 Task: In the Company huawei.com, Create email and send with subject: 'We're Thrilled to Welcome You ', and with mail content 'Greetings,_x000D_
We're thrilled to introduce you to an exciting opportunity that will transform your industry. Get ready for a journey of innovation and success!_x000D_
Warm Regards', attach the document: Project_plan.docx and insert image: visitingcard.jpg. Below Warm Regards, write Linkedin and insert the URL: 'in.linkedin.com'. Mark checkbox to create task to follow up : In 3 business days .  Enter or choose an email address of recipient's from company's contact and send.. Logged in from softage.1@softage.net
Action: Mouse moved to (109, 64)
Screenshot: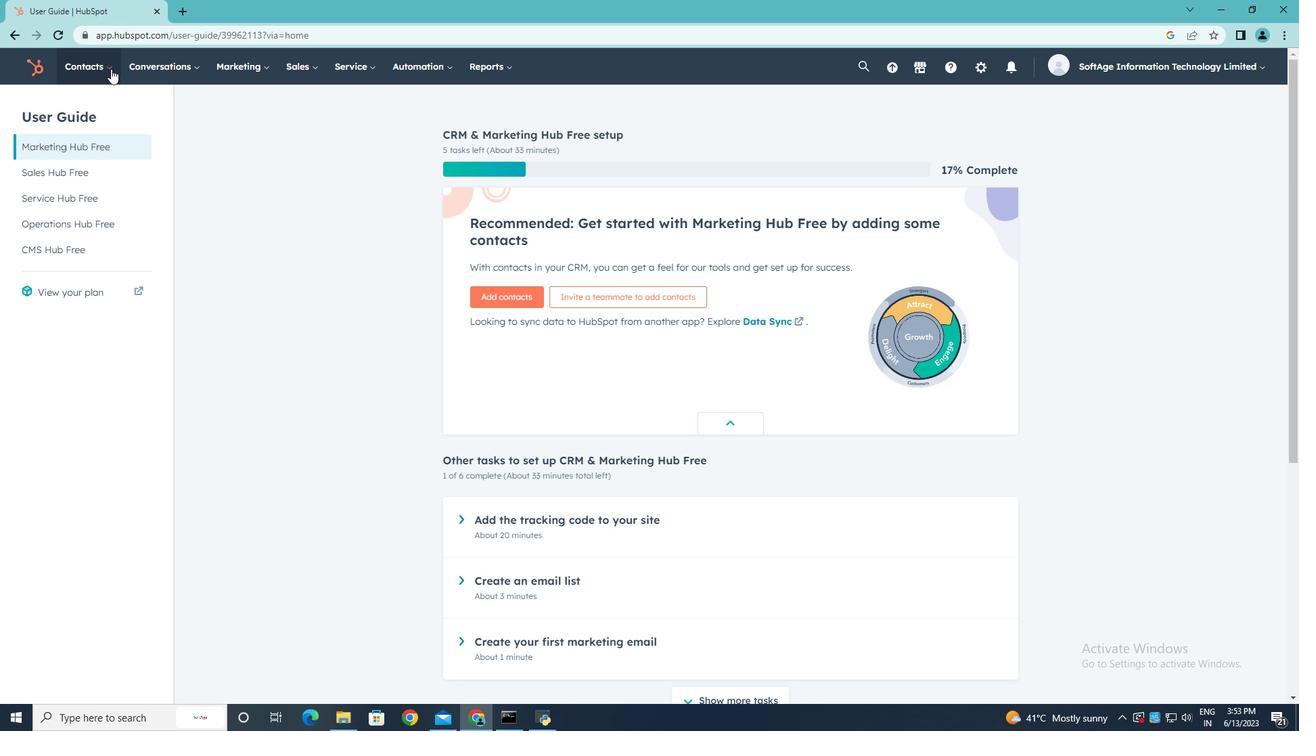 
Action: Mouse pressed left at (109, 64)
Screenshot: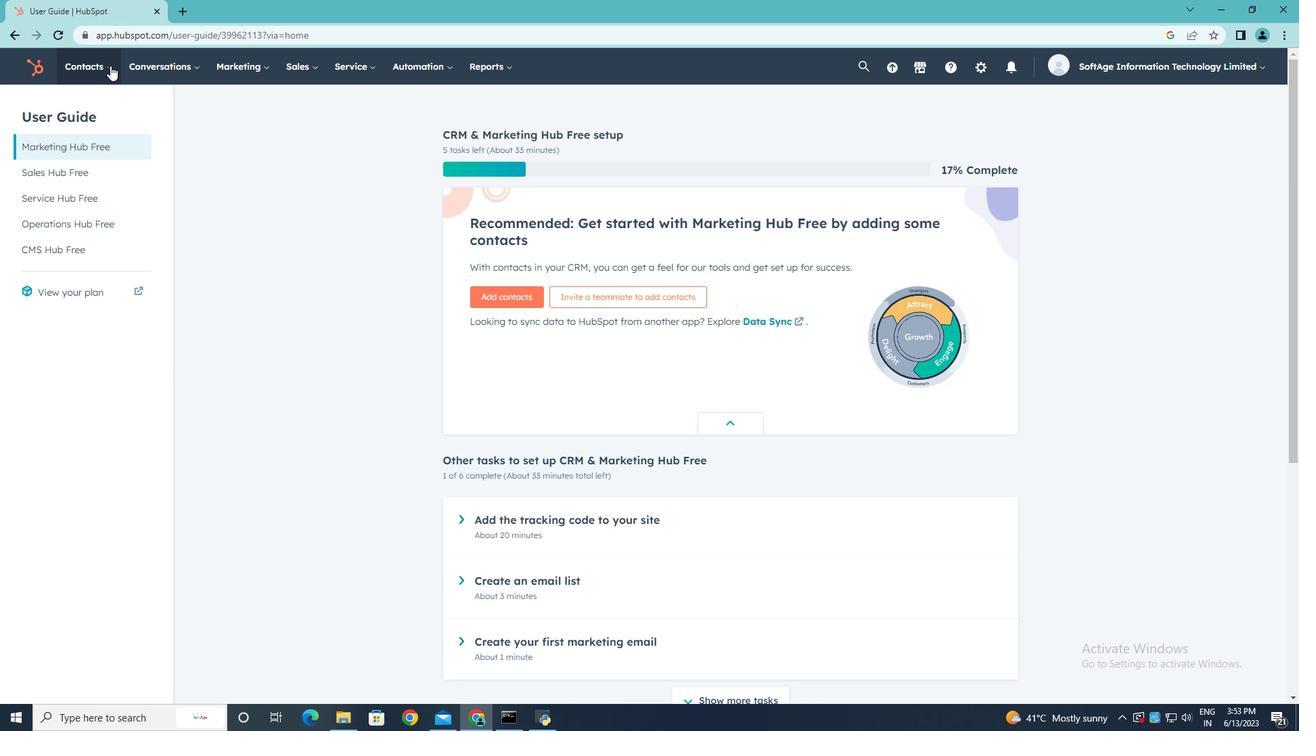 
Action: Mouse moved to (103, 129)
Screenshot: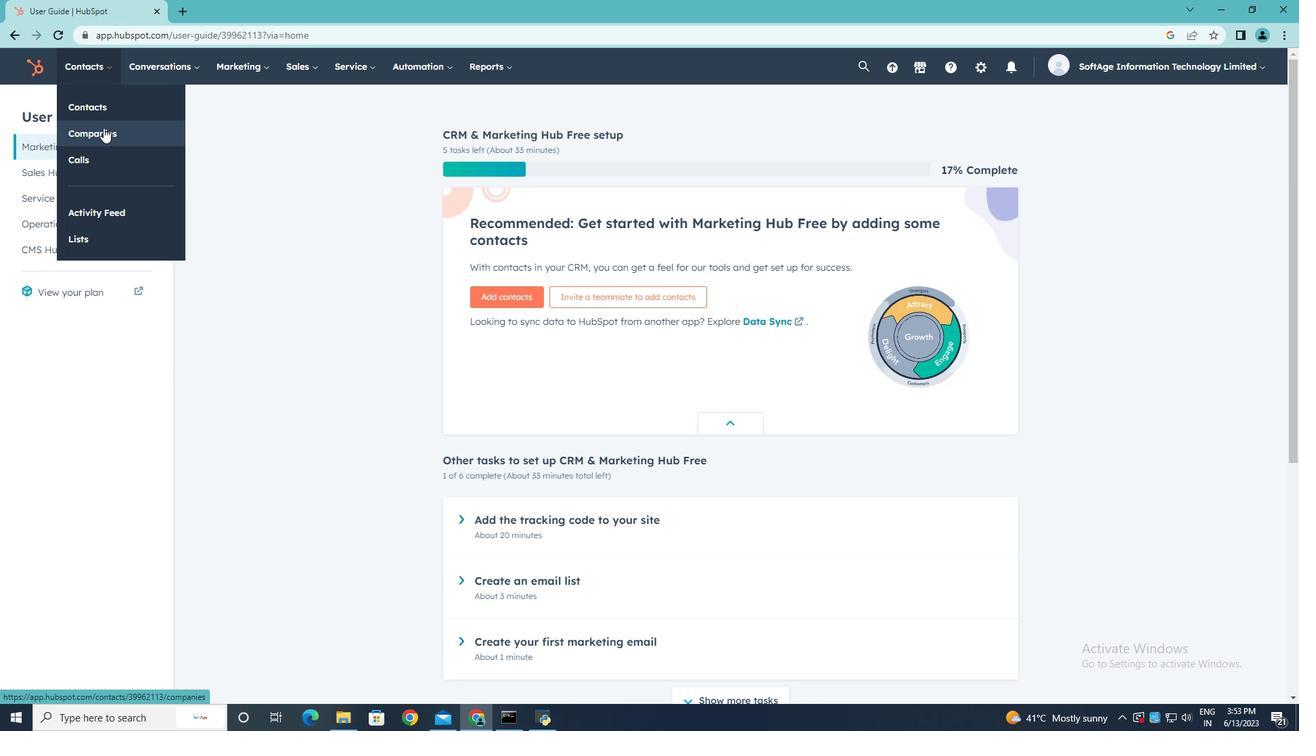 
Action: Mouse pressed left at (103, 129)
Screenshot: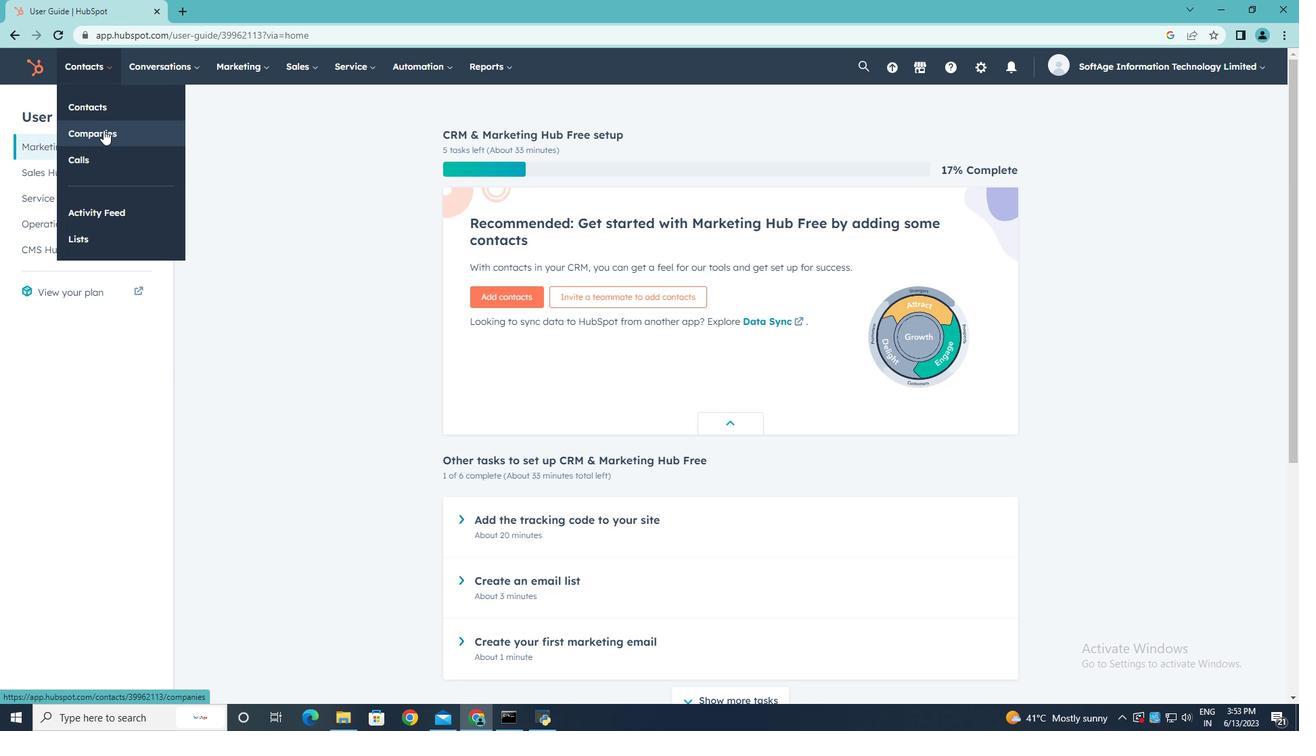 
Action: Mouse moved to (105, 217)
Screenshot: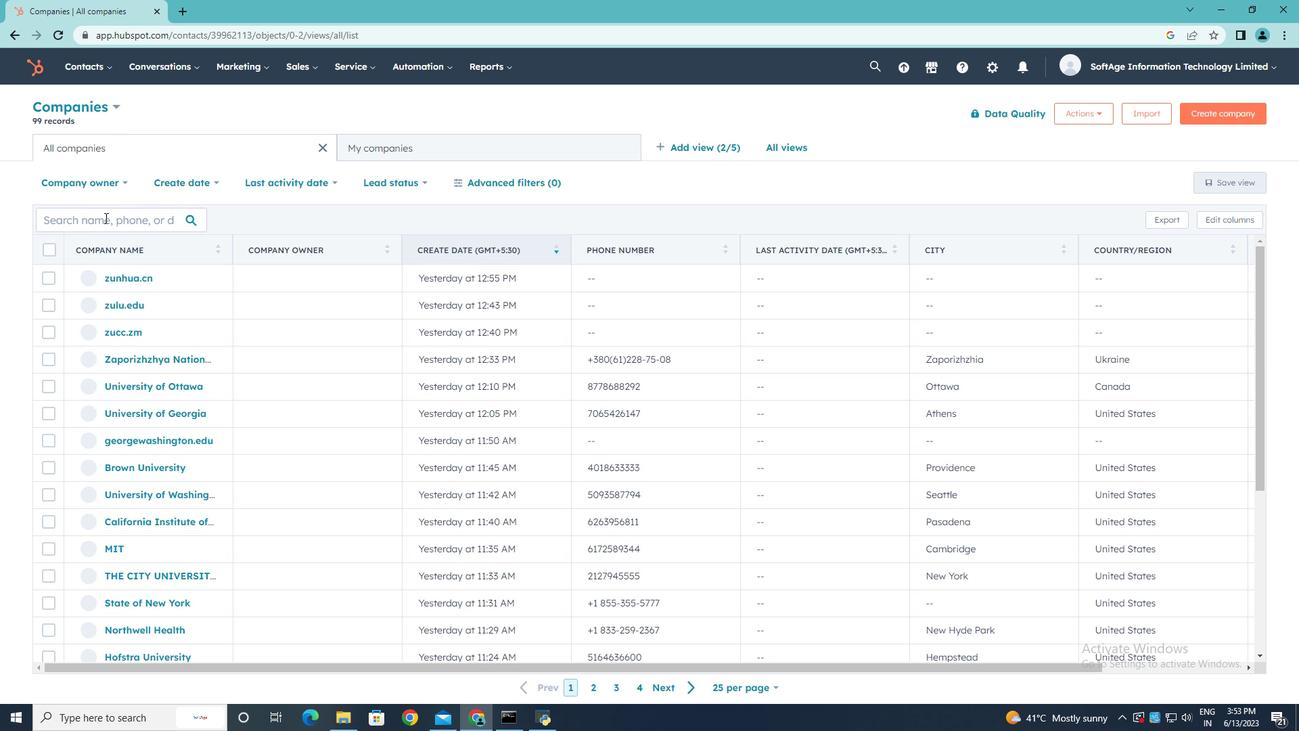 
Action: Mouse pressed left at (105, 217)
Screenshot: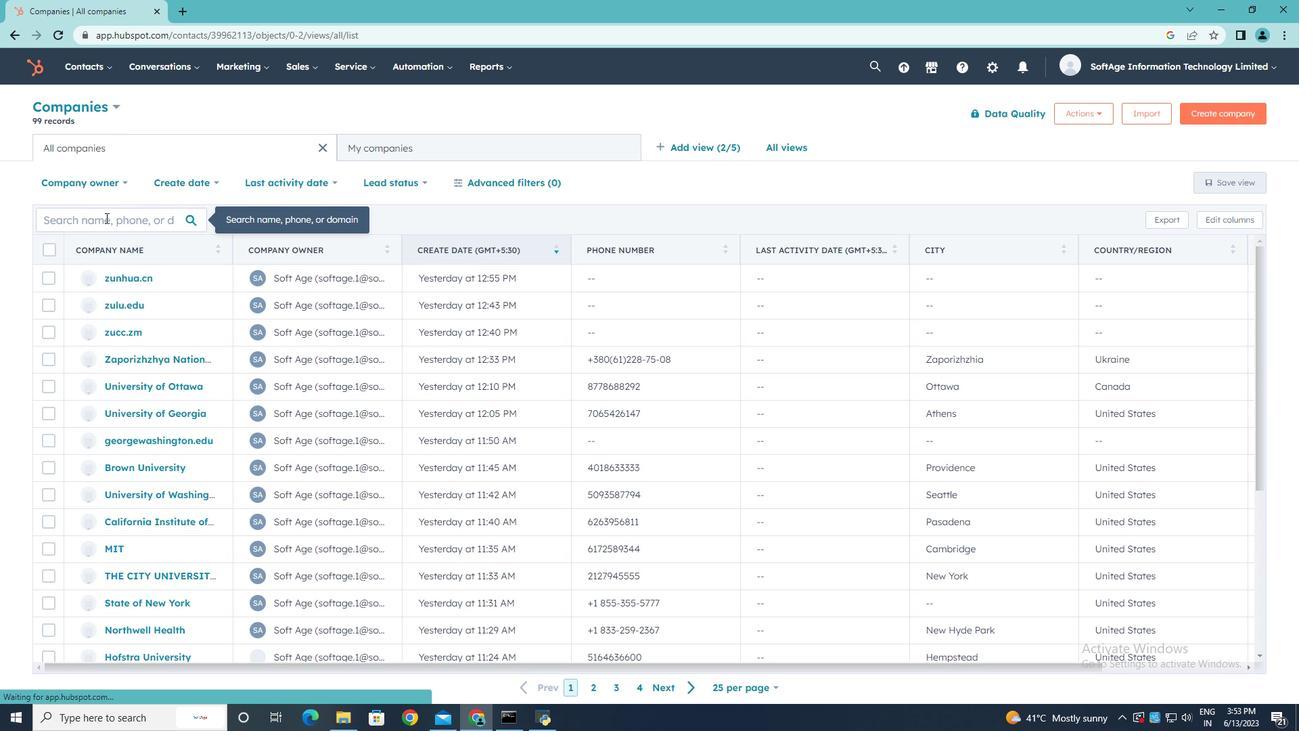 
Action: Key pressed huawei.com
Screenshot: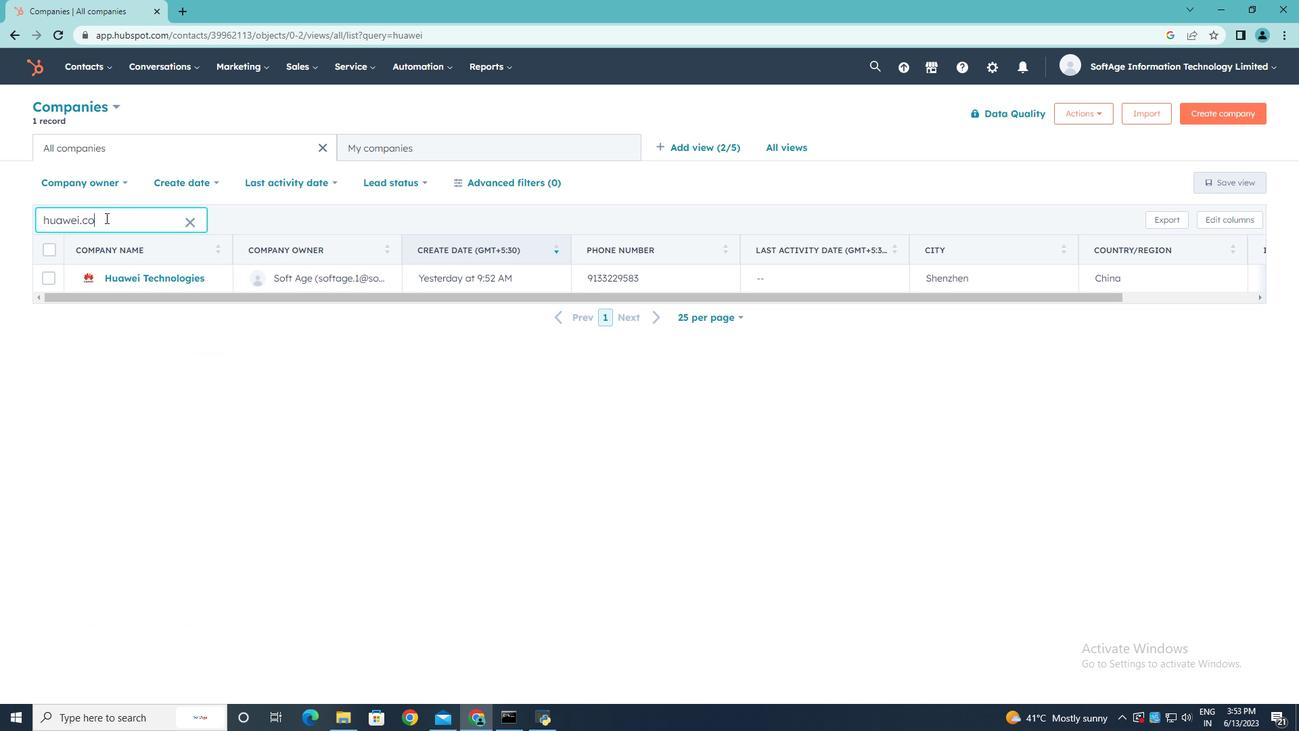 
Action: Mouse moved to (141, 276)
Screenshot: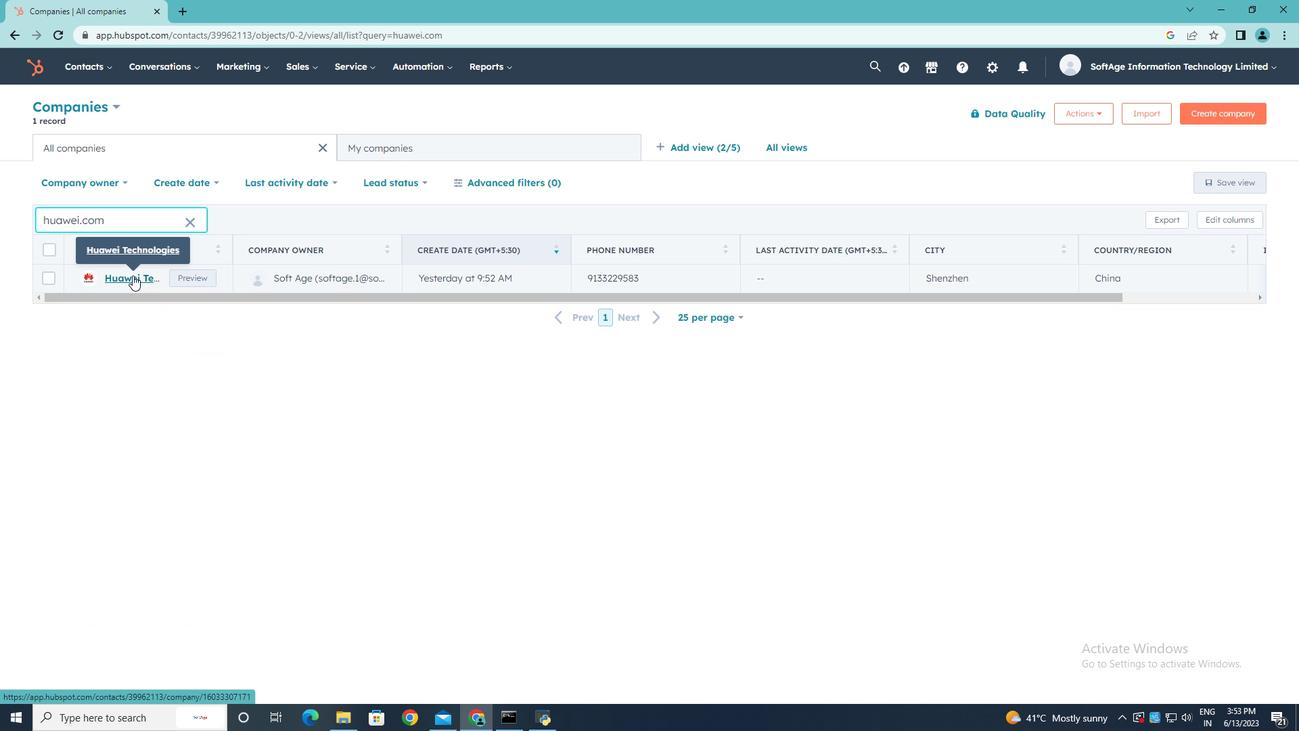 
Action: Mouse pressed left at (141, 276)
Screenshot: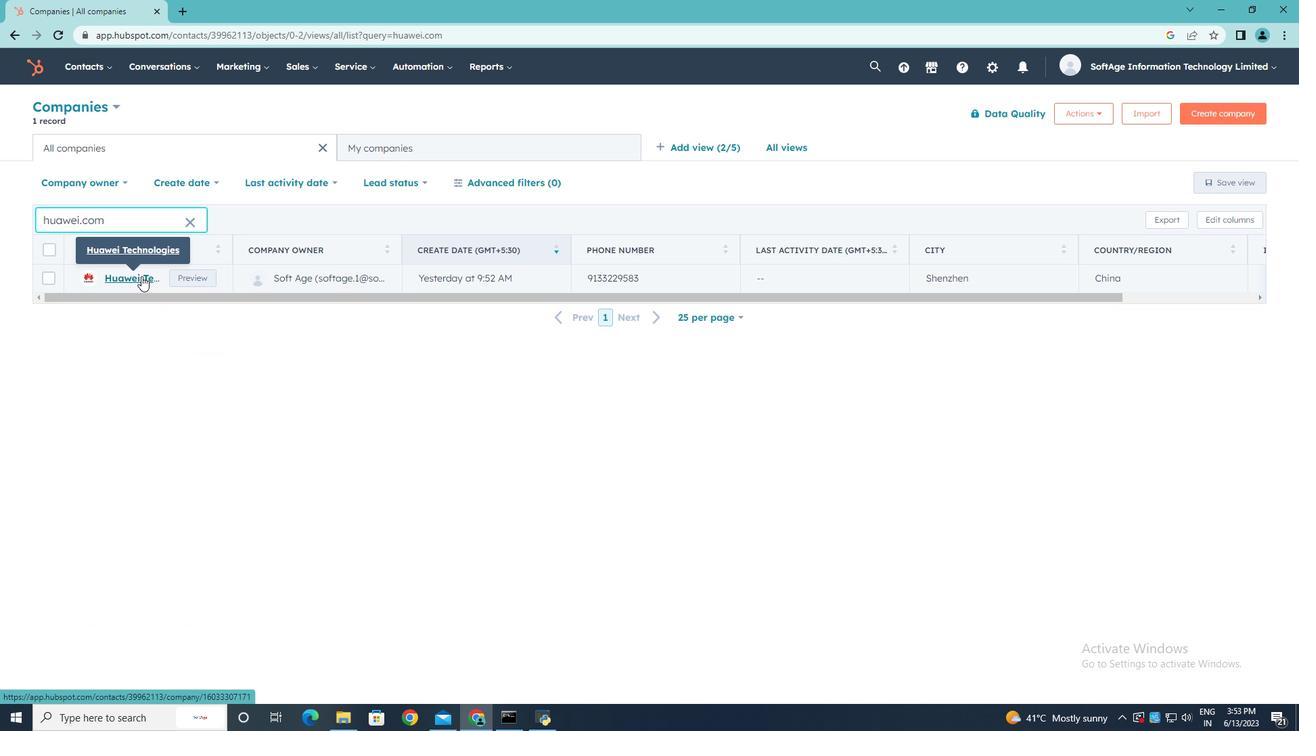 
Action: Mouse moved to (94, 226)
Screenshot: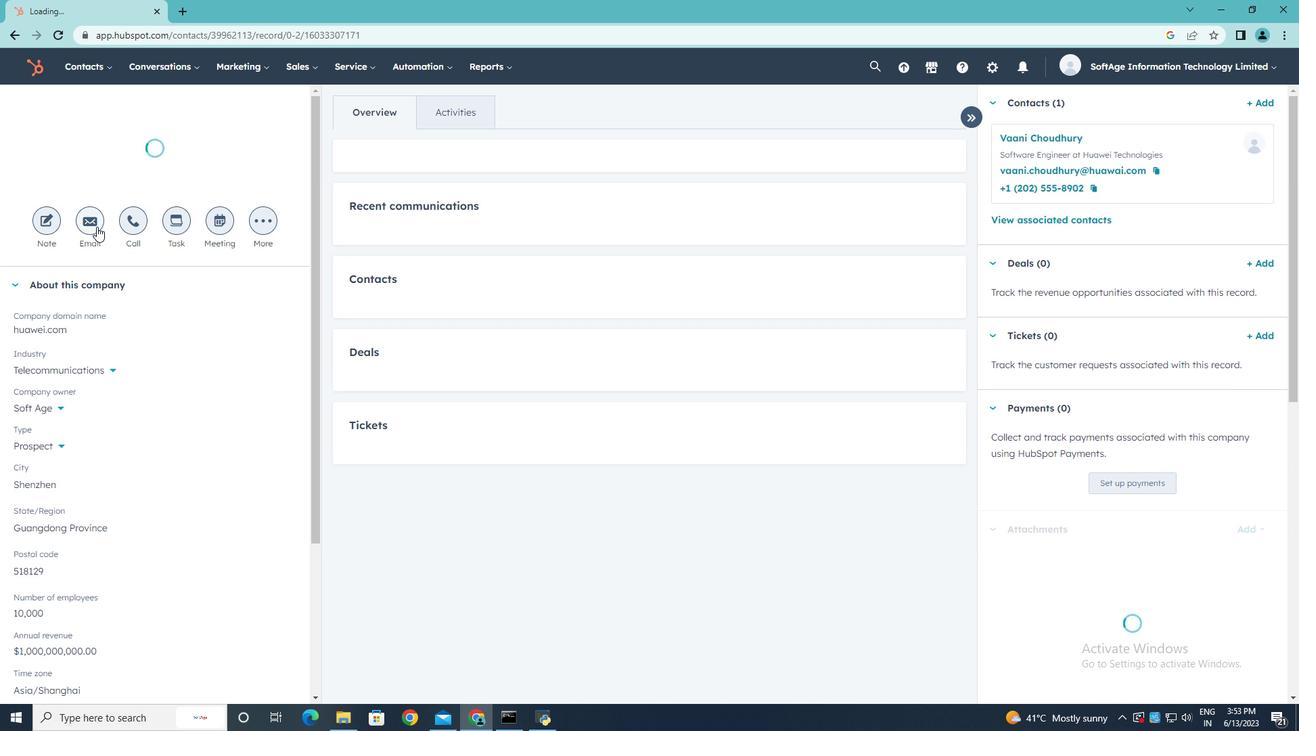 
Action: Mouse pressed left at (94, 226)
Screenshot: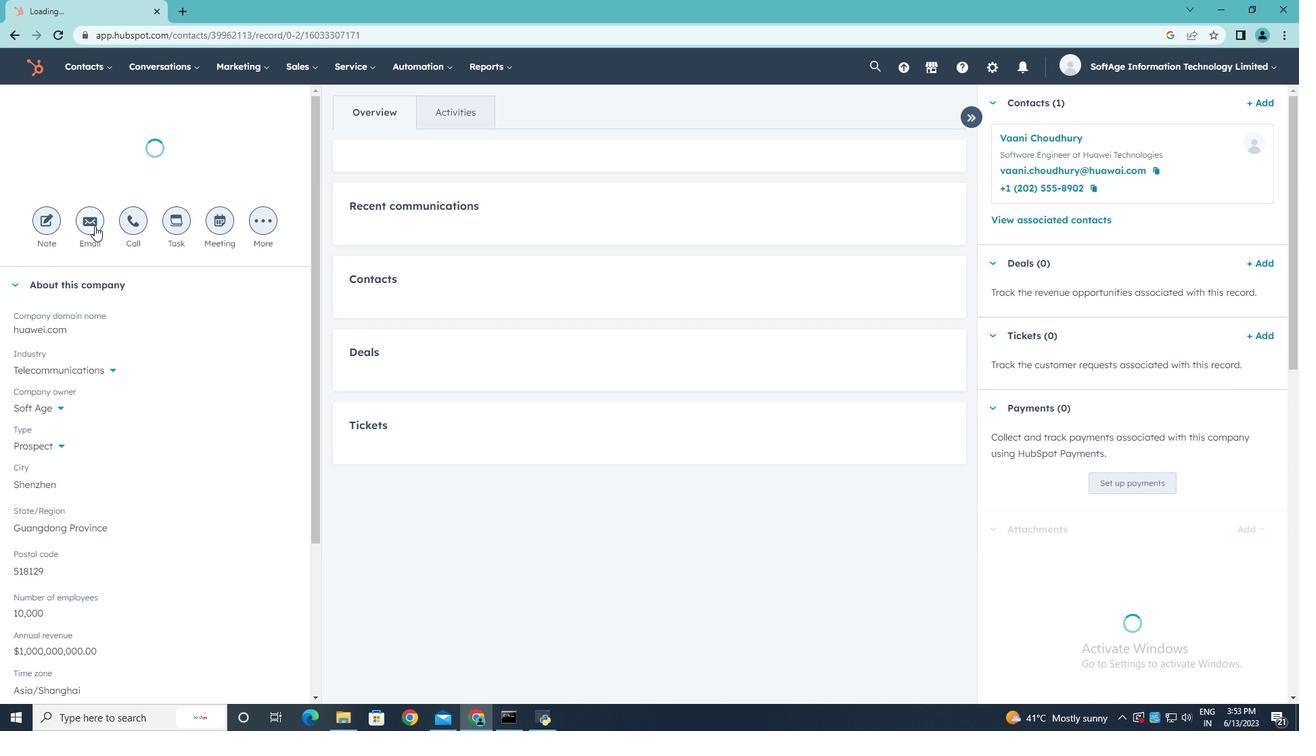 
Action: Mouse moved to (821, 460)
Screenshot: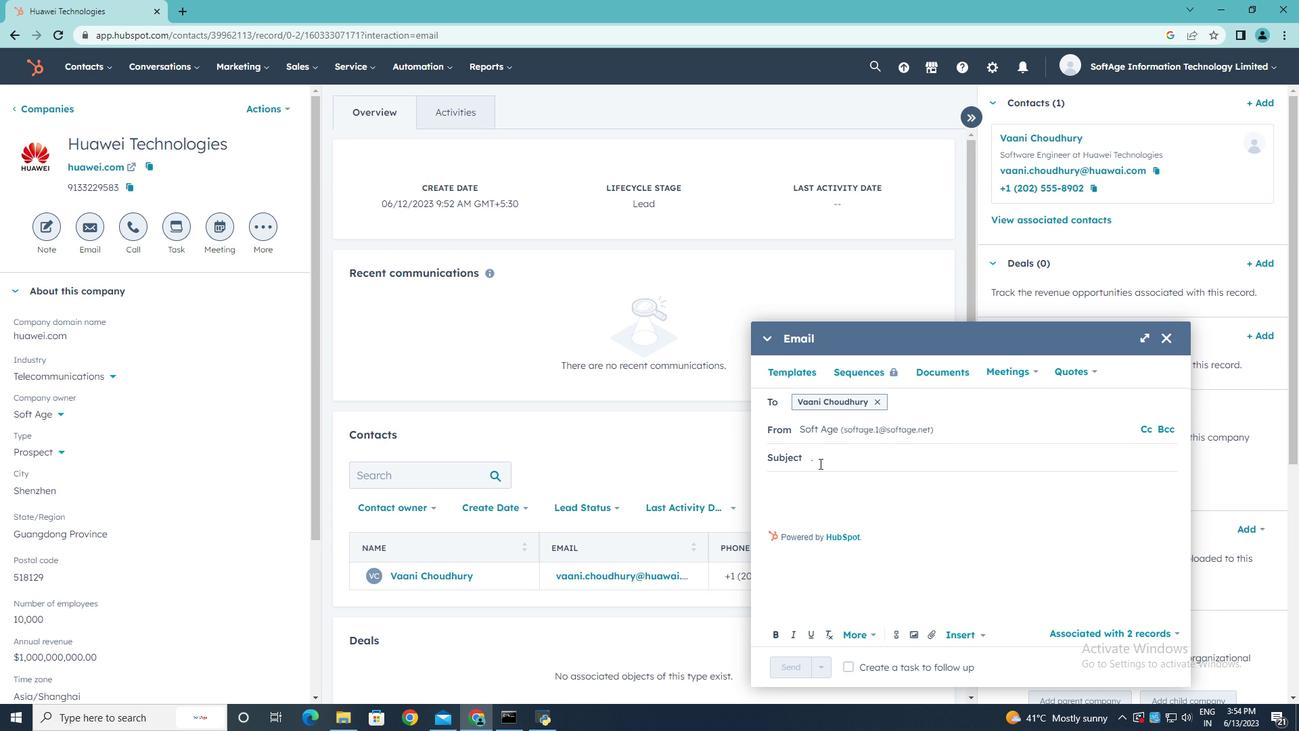 
Action: Mouse pressed left at (821, 460)
Screenshot: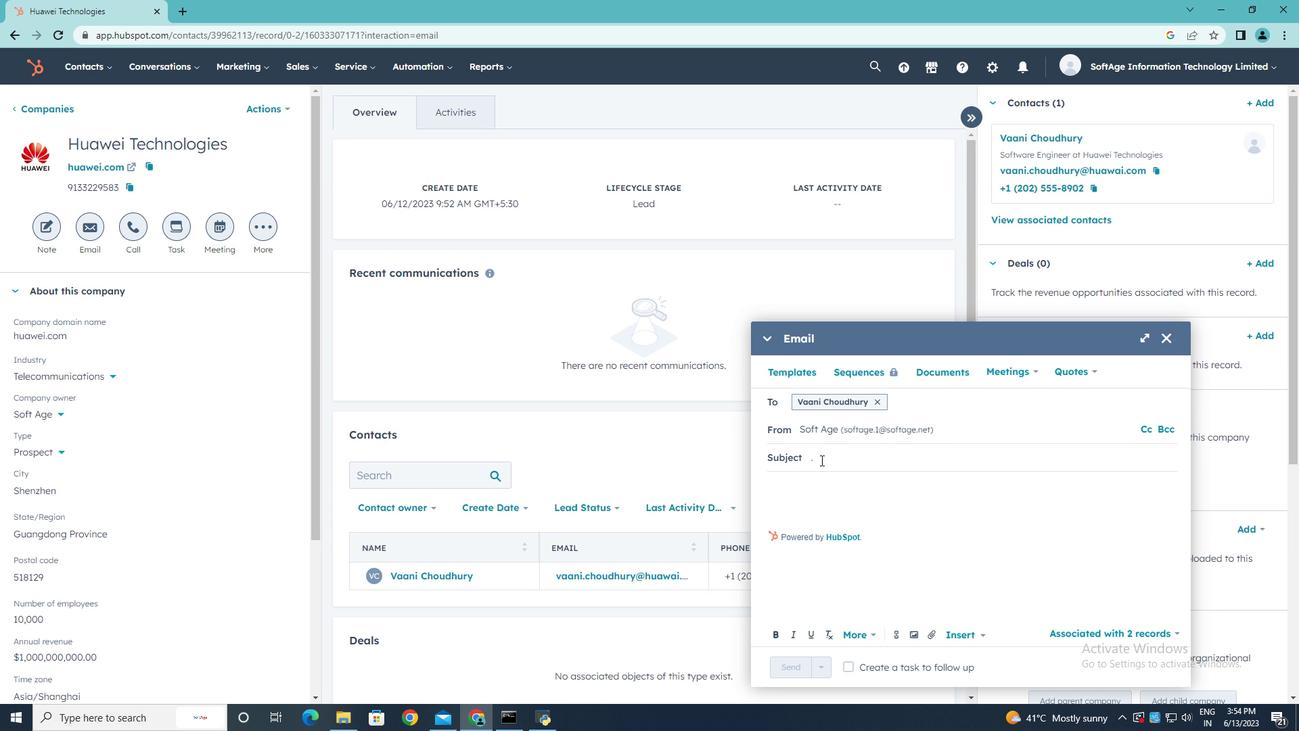 
Action: Mouse moved to (821, 460)
Screenshot: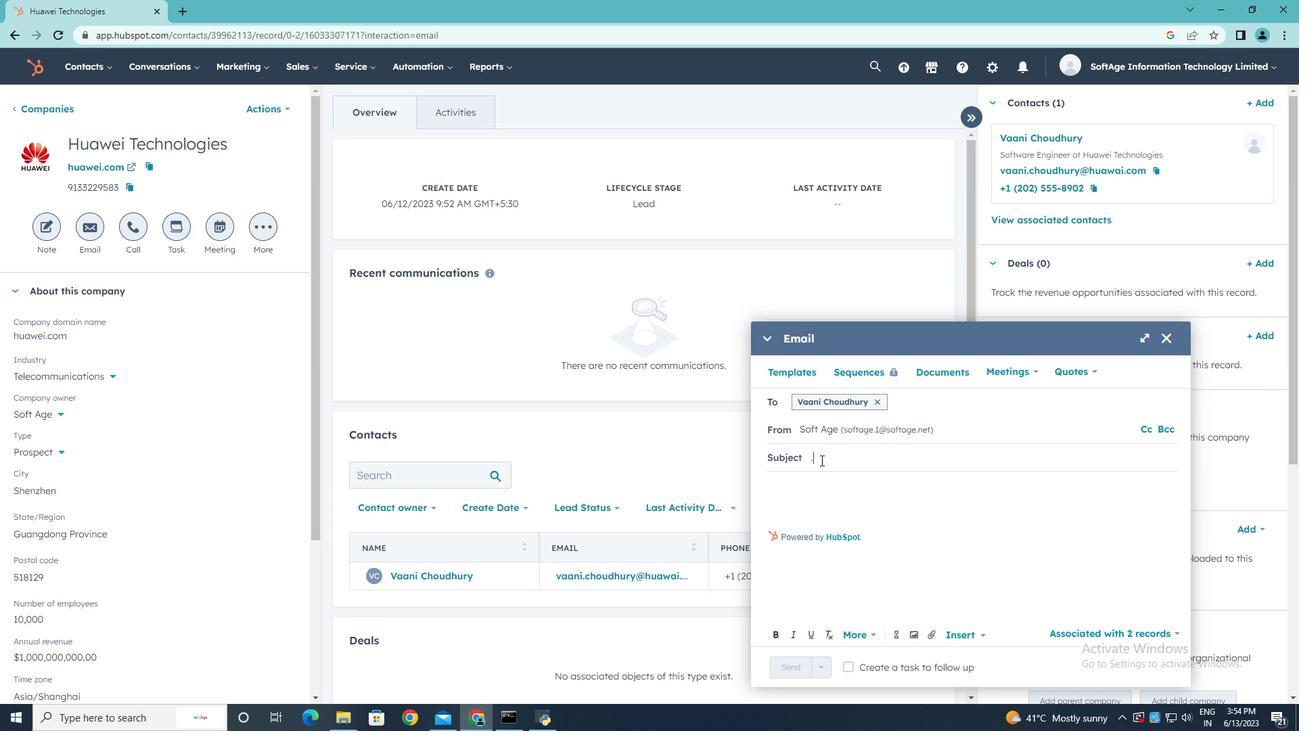 
Action: Key pressed <Key.backspace><Key.shift>We're<Key.space><Key.space><Key.backspace><Key.shift><Key.shift><Key.shift>Thrilled<Key.space>to<Key.space><Key.shift>Welcome<Key.space><Key.shift>You
Screenshot: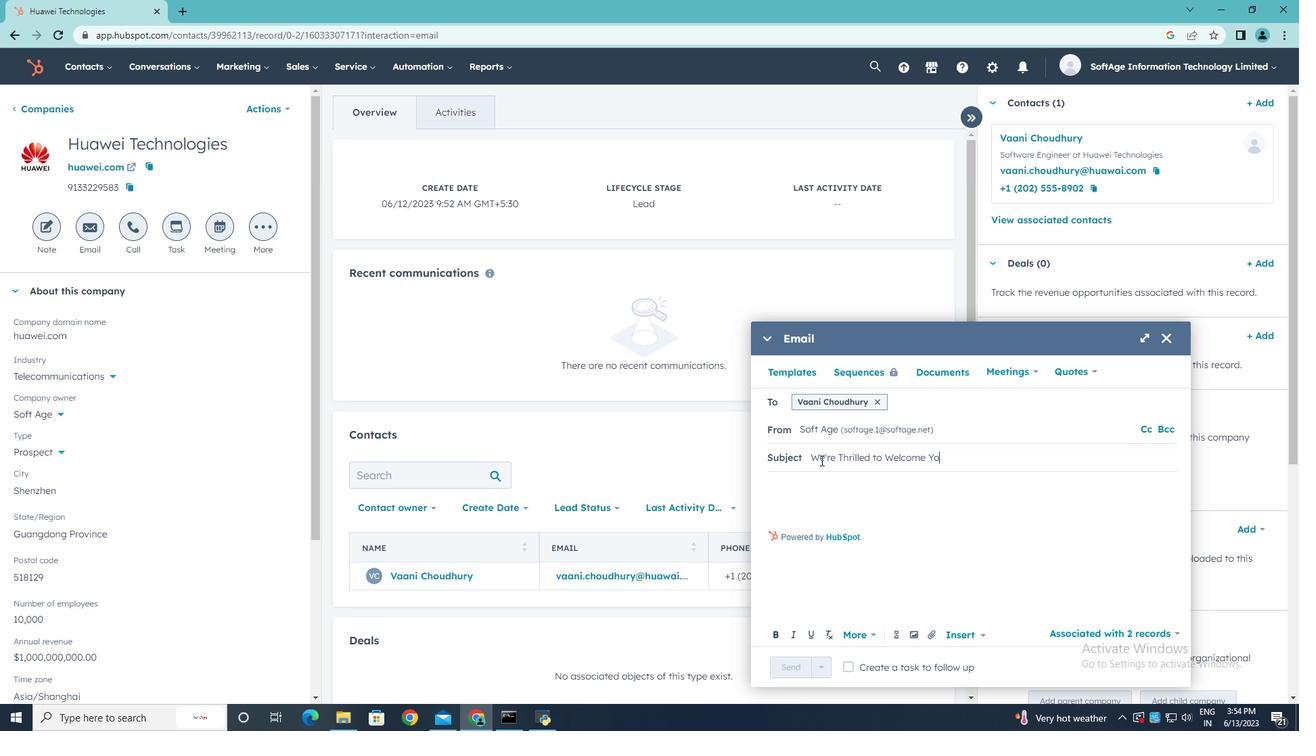 
Action: Mouse moved to (774, 477)
Screenshot: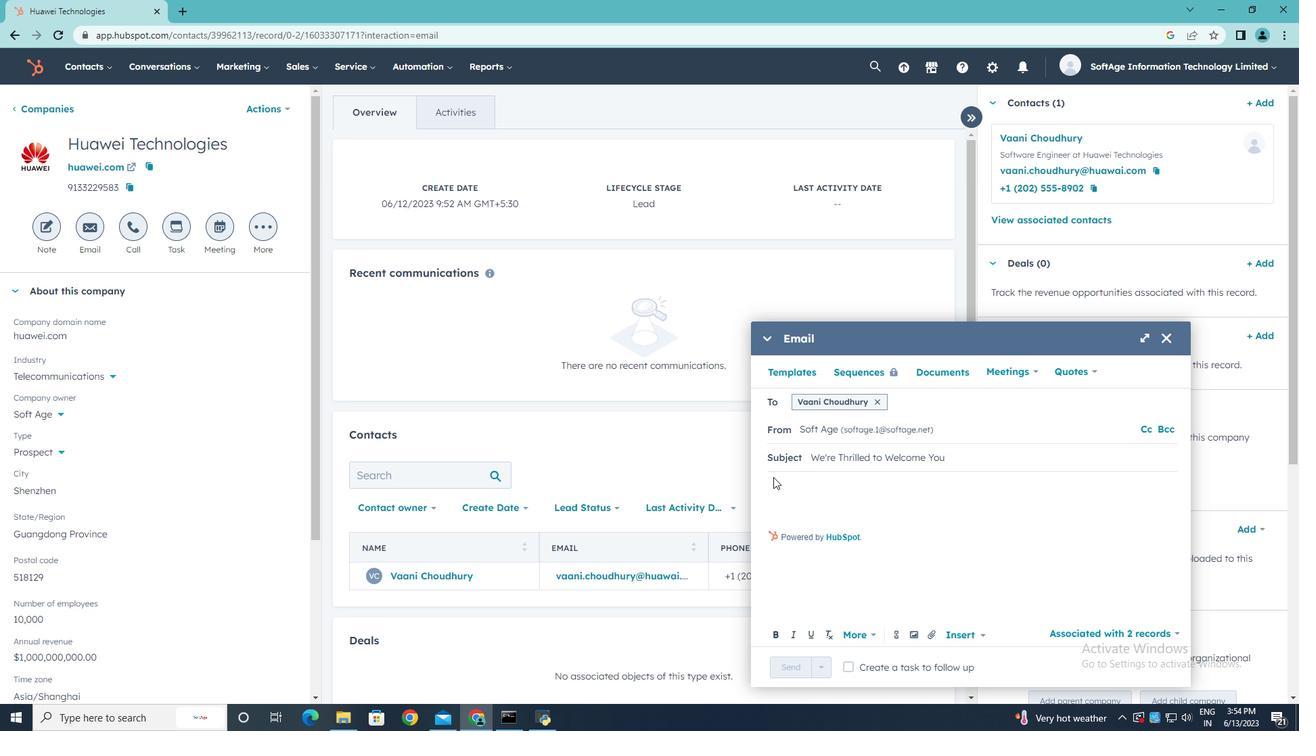 
Action: Mouse pressed left at (774, 477)
Screenshot: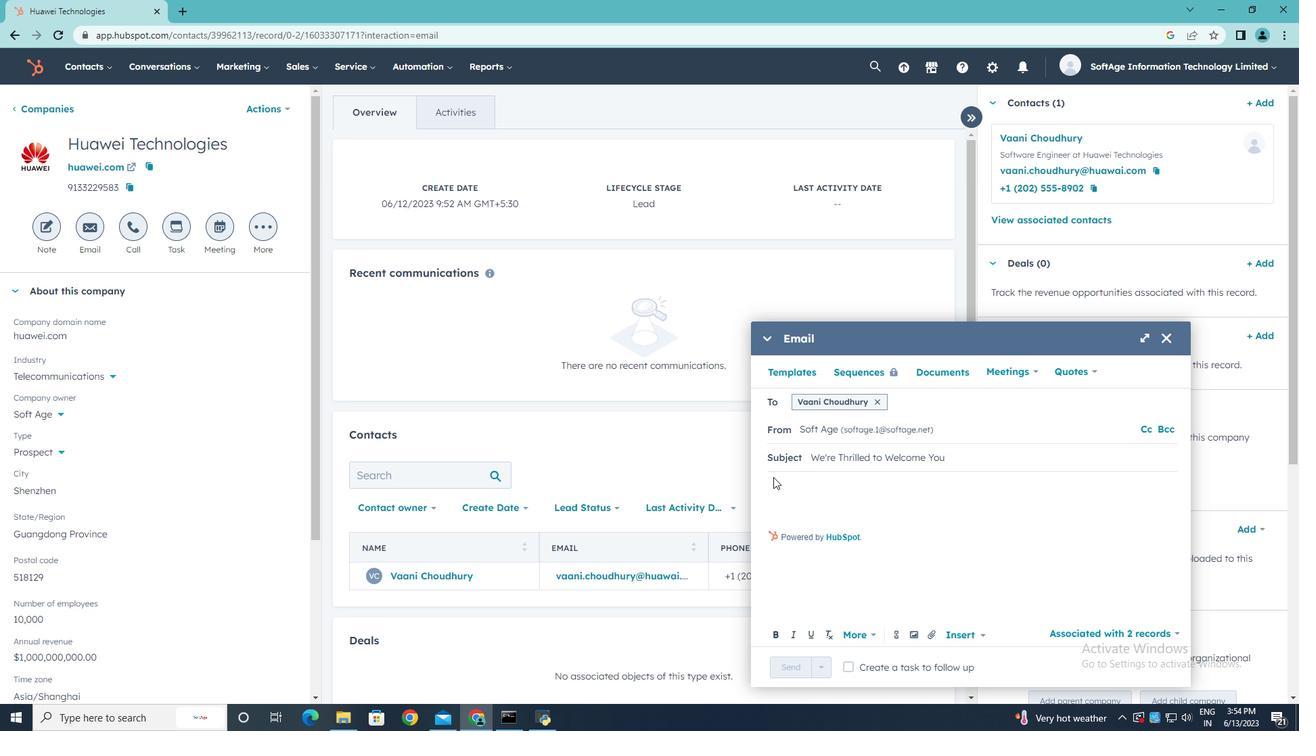 
Action: Mouse moved to (774, 479)
Screenshot: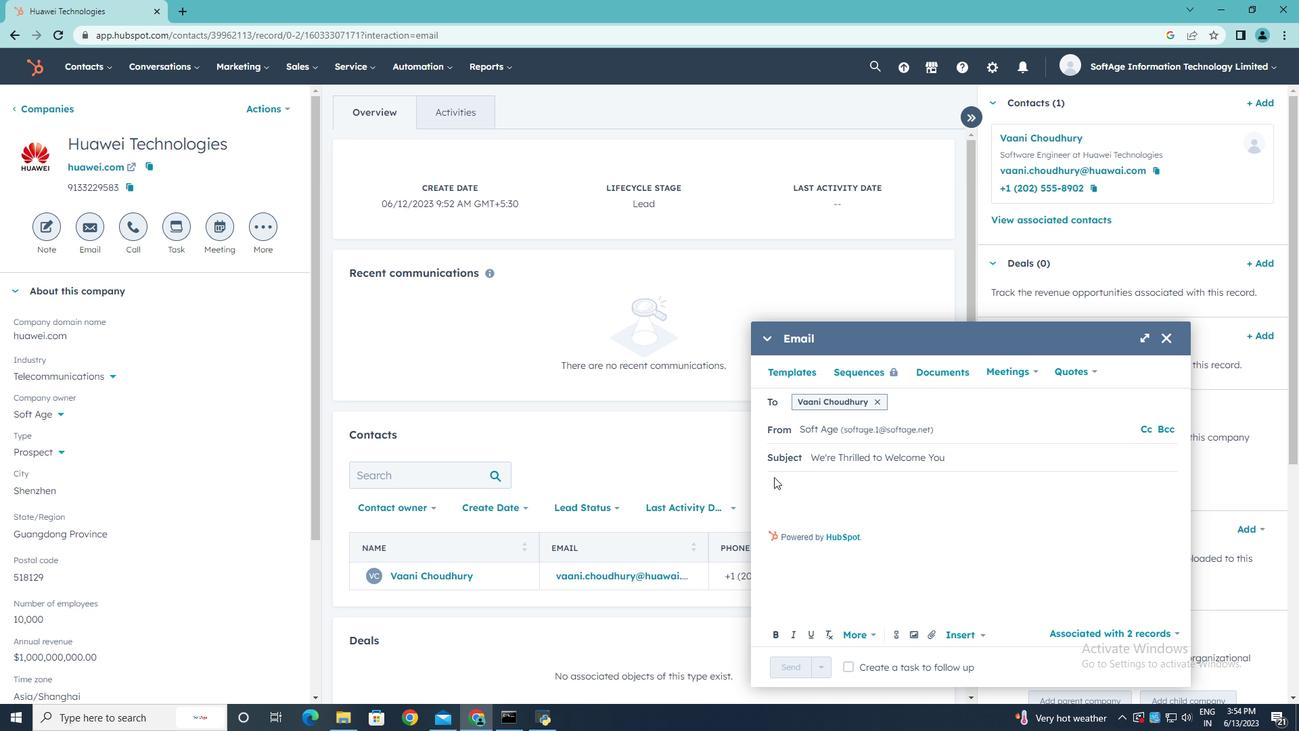 
Action: Mouse pressed left at (774, 479)
Screenshot: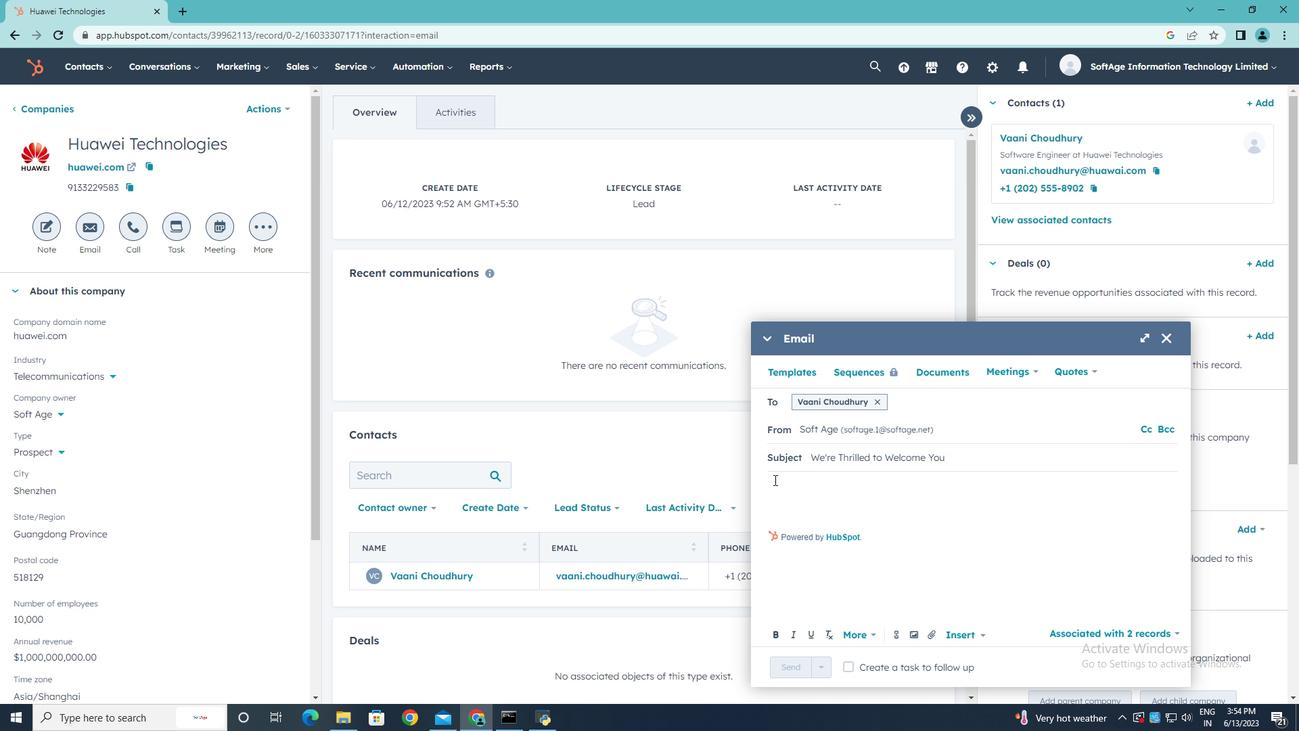 
Action: Mouse moved to (775, 479)
Screenshot: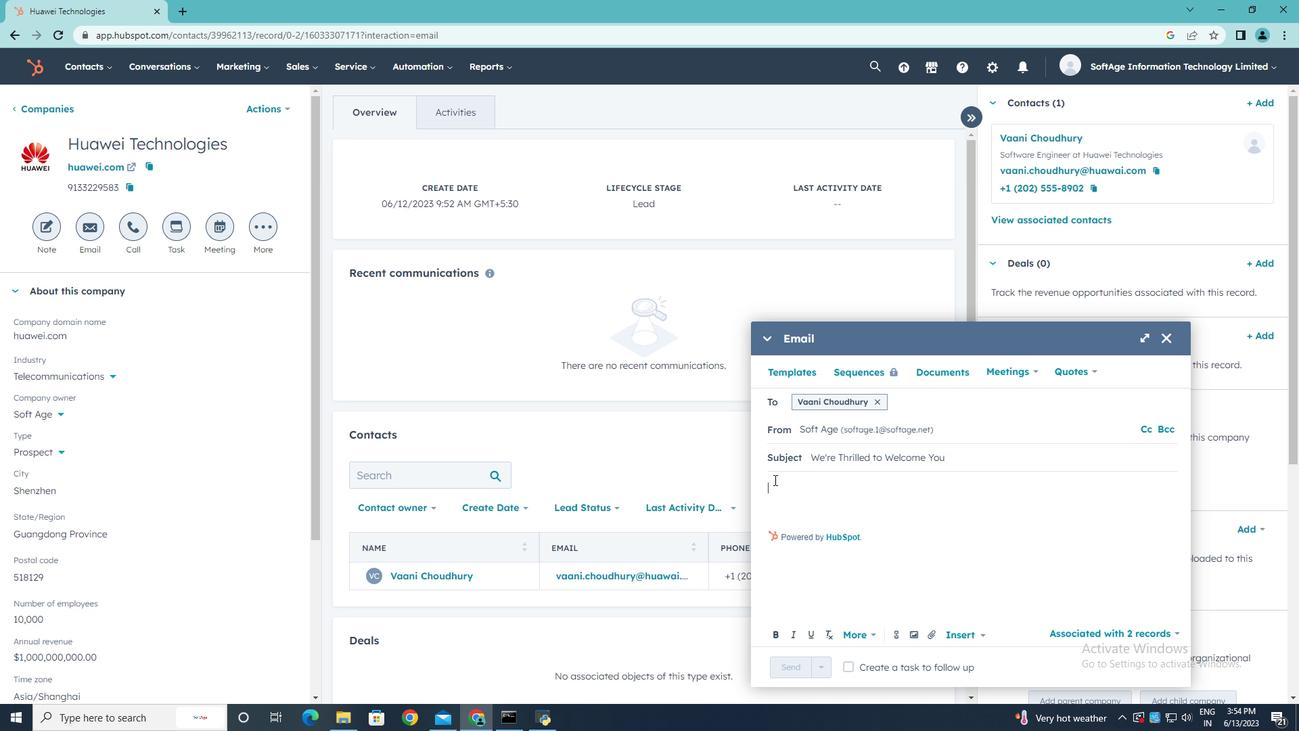 
Action: Key pressed <Key.shift>Greetings,
Screenshot: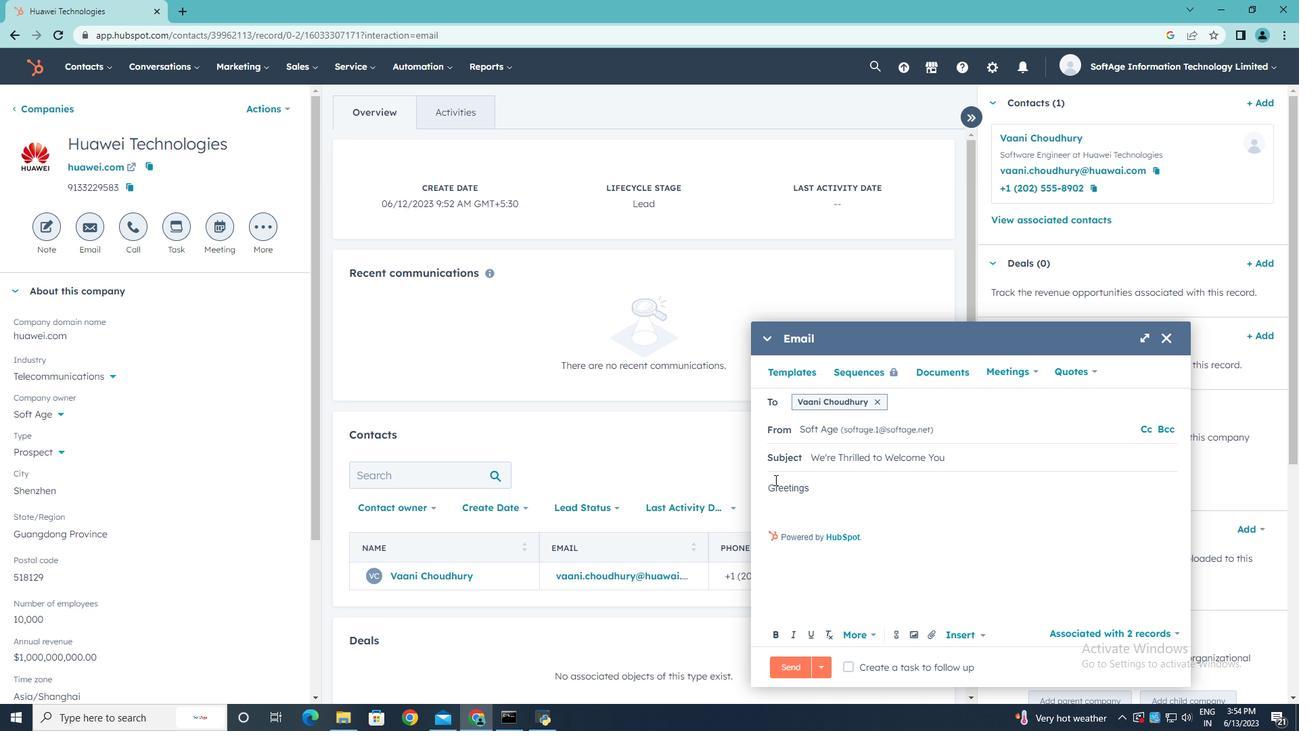 
Action: Mouse moved to (771, 502)
Screenshot: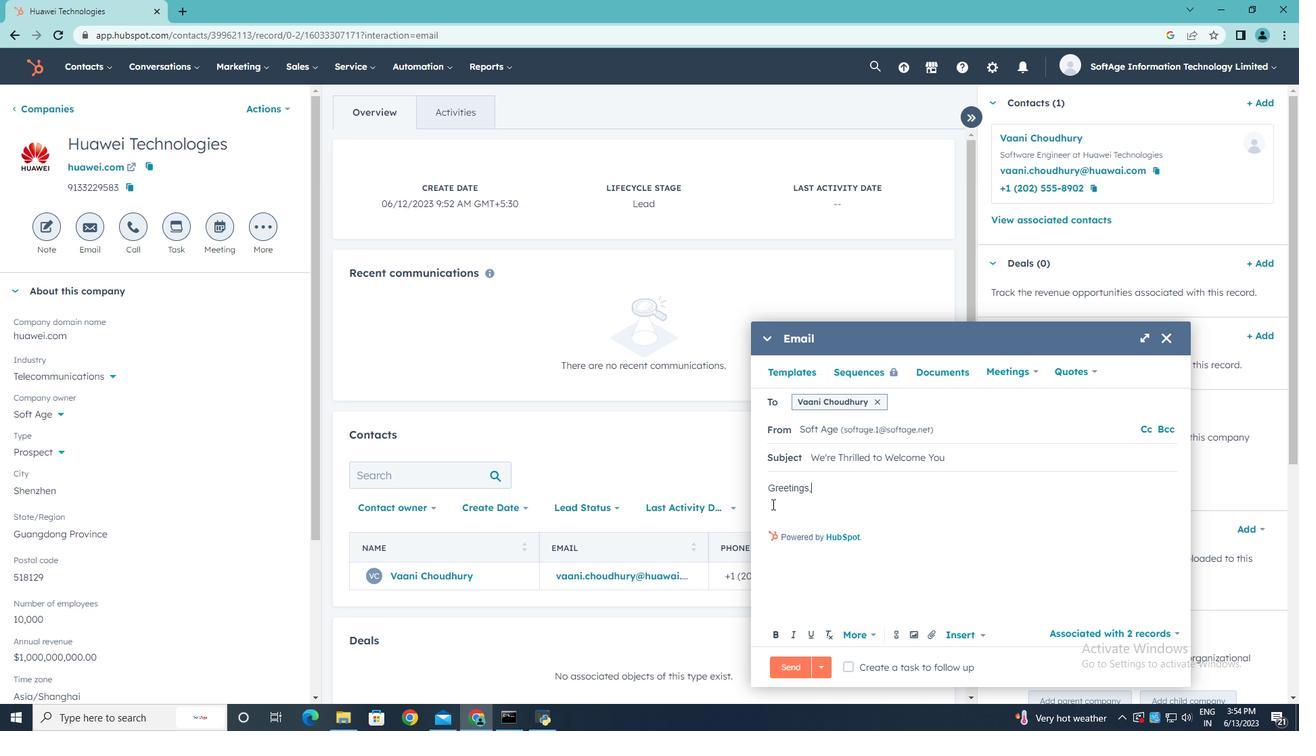 
Action: Mouse pressed left at (771, 502)
Screenshot: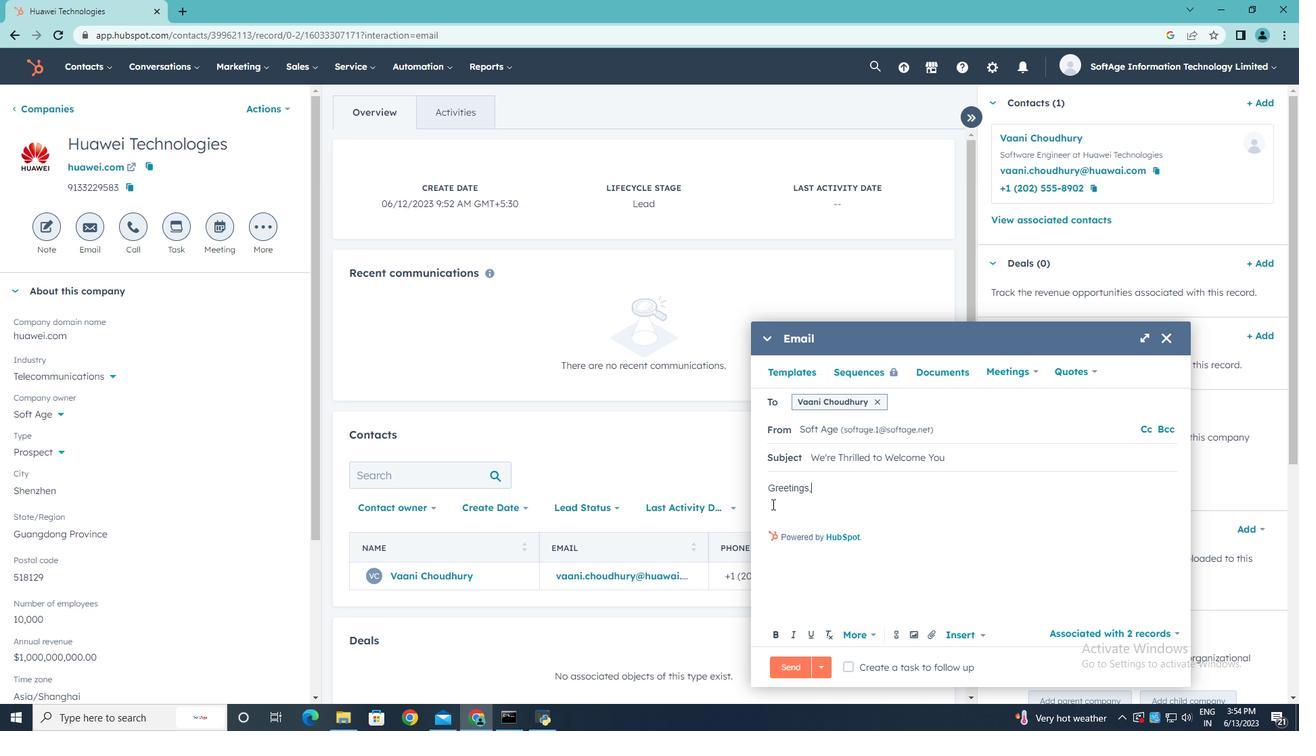 
Action: Mouse moved to (762, 431)
Screenshot: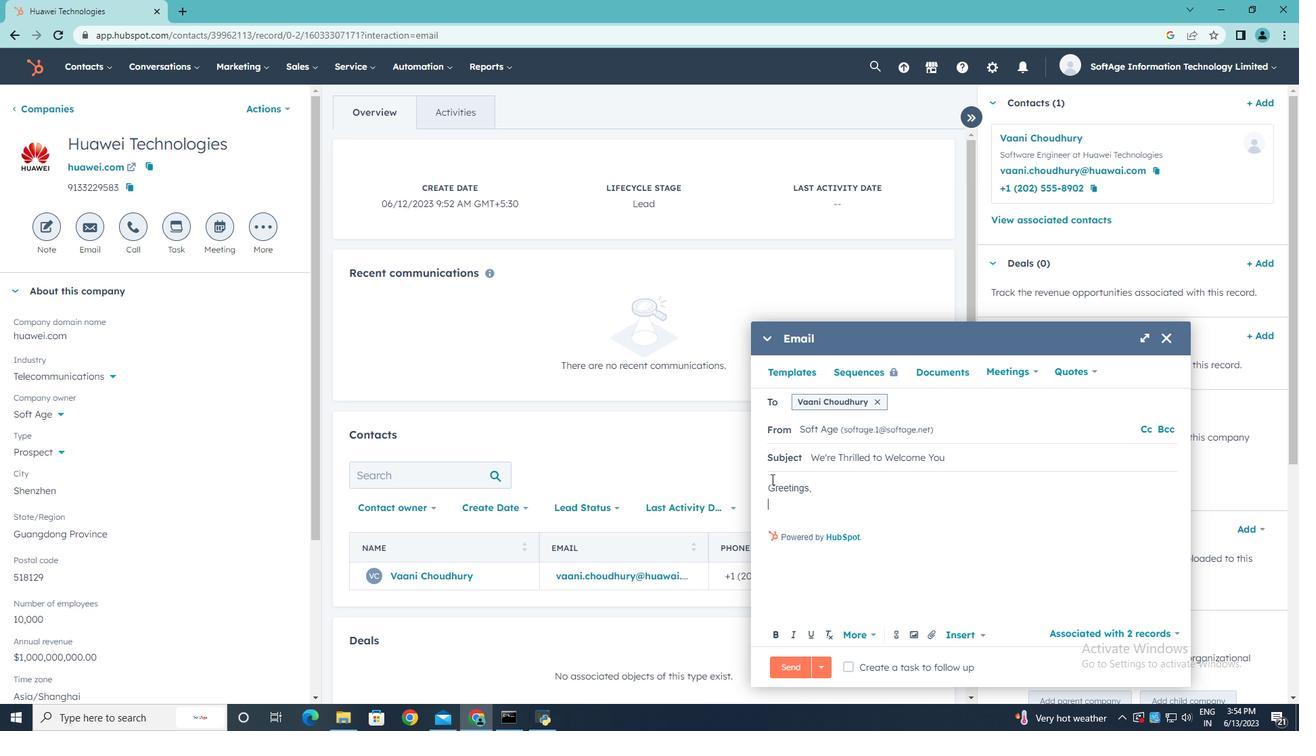 
Action: Key pressed <Key.shift>We're<Key.space>thrilled<Key.space>to<Key.space>introduce<Key.space>you<Key.space>to<Key.space>an<Key.space>excityin<Key.backspace><Key.backspace><Key.backspace>ing<Key.space>opportunity<Key.space>that<Key.space>will<Key.space>transform<Key.space>your<Key.space>industry.<Key.space><Key.shift><Key.shift><Key.shift><Key.shift>Get<Key.space><Key.shift>Ready<Key.backspace><Key.backspace><Key.backspace><Key.backspace><Key.backspace><Key.backspace><Key.space><Key.shift>ready<Key.space>for<Key.space>a<Key.space>journey<Key.space>of<Key.space>innovation<Key.space>and<Key.space>success<Key.shift><Key.shift><Key.shift><Key.shift><Key.shift><Key.shift><Key.shift><Key.shift><Key.shift><Key.shift><Key.shift><Key.shift><Key.shift><Key.shift><Key.shift>!
Screenshot: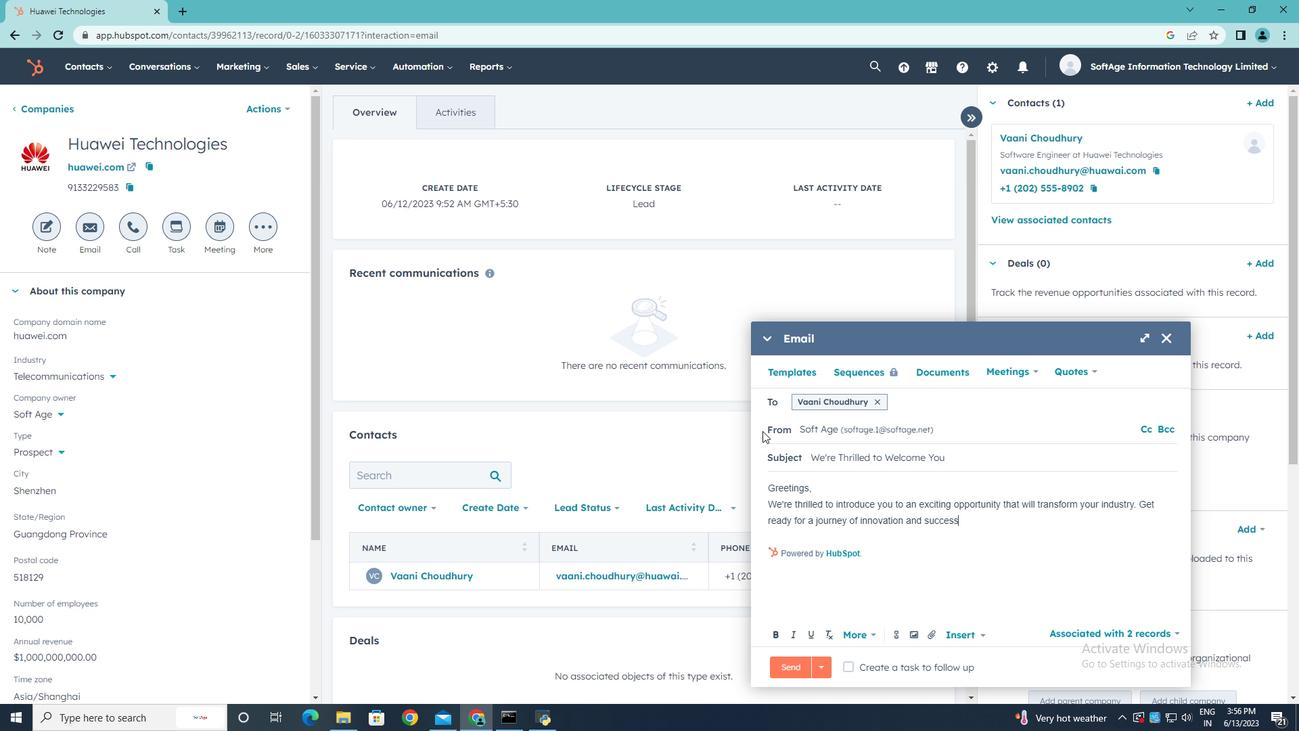 
Action: Mouse moved to (791, 531)
Screenshot: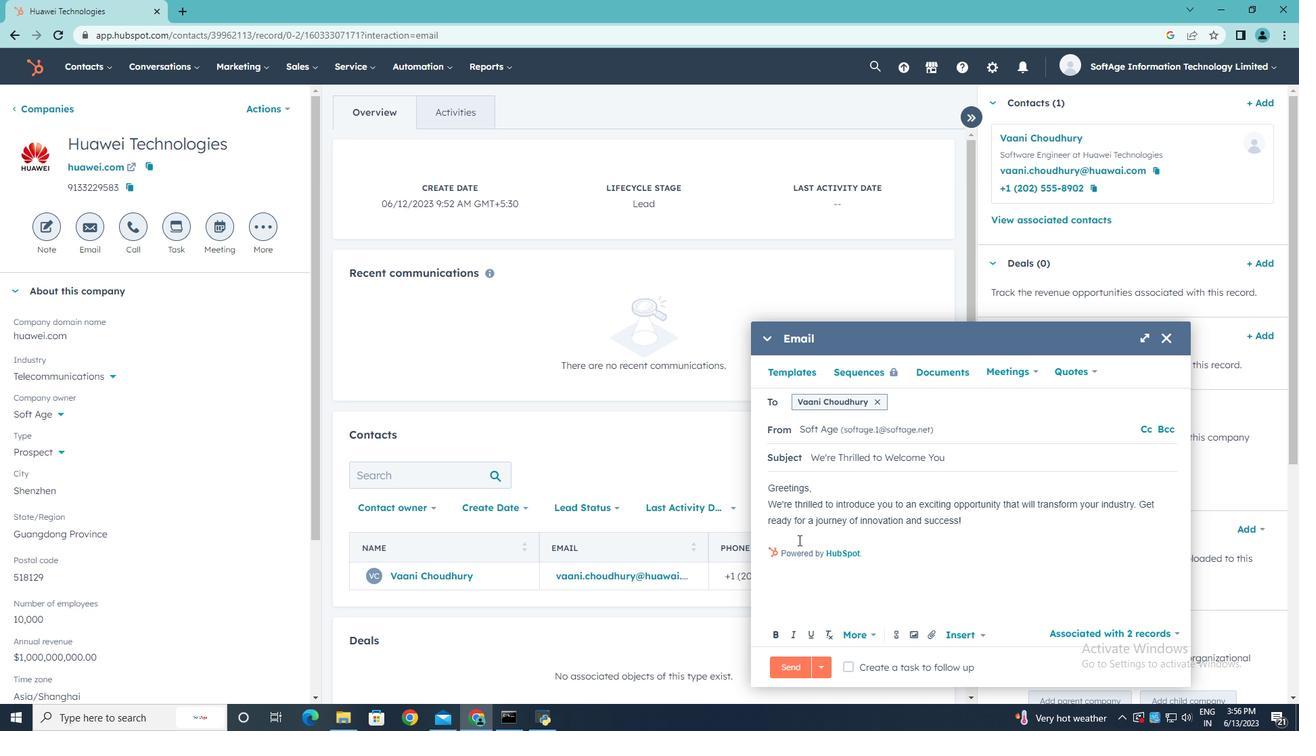 
Action: Mouse pressed left at (791, 531)
Screenshot: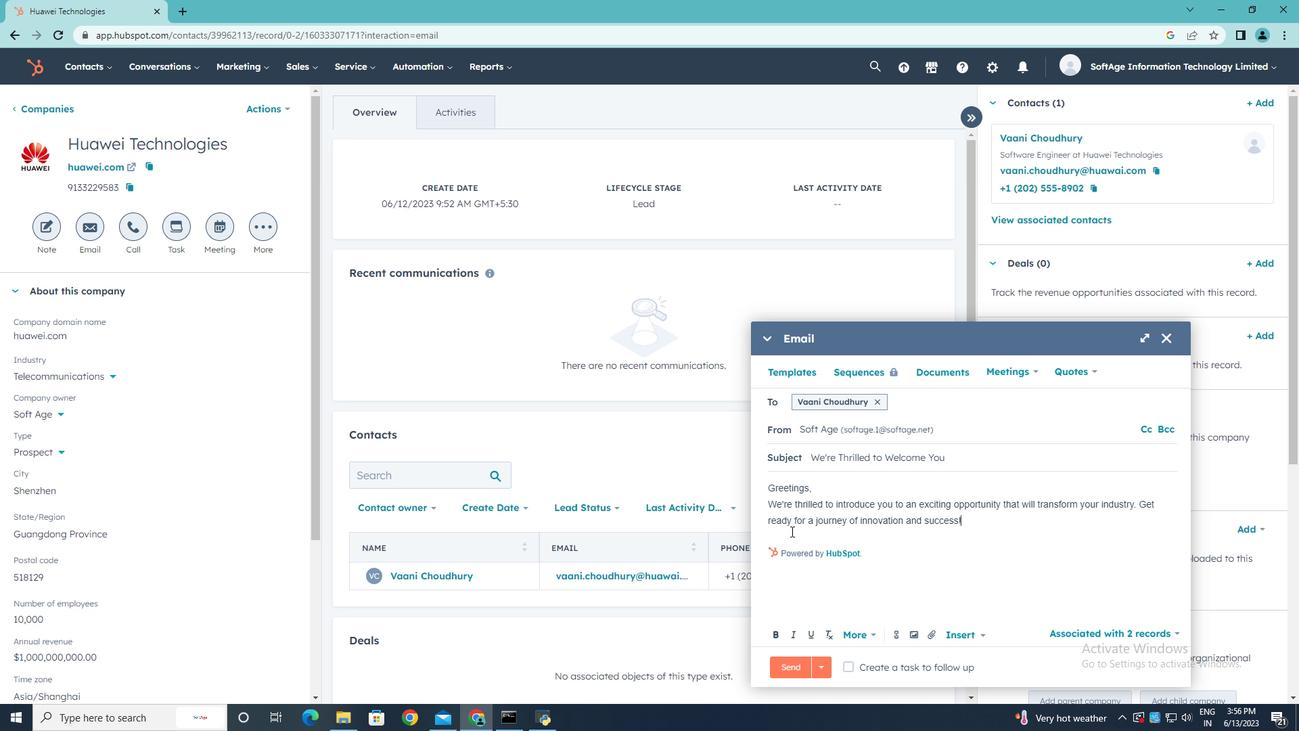 
Action: Key pressed <Key.enter><Key.shift>Warm<Key.space><Key.shift><Key.shift><Key.shift><Key.shift>Regards
Screenshot: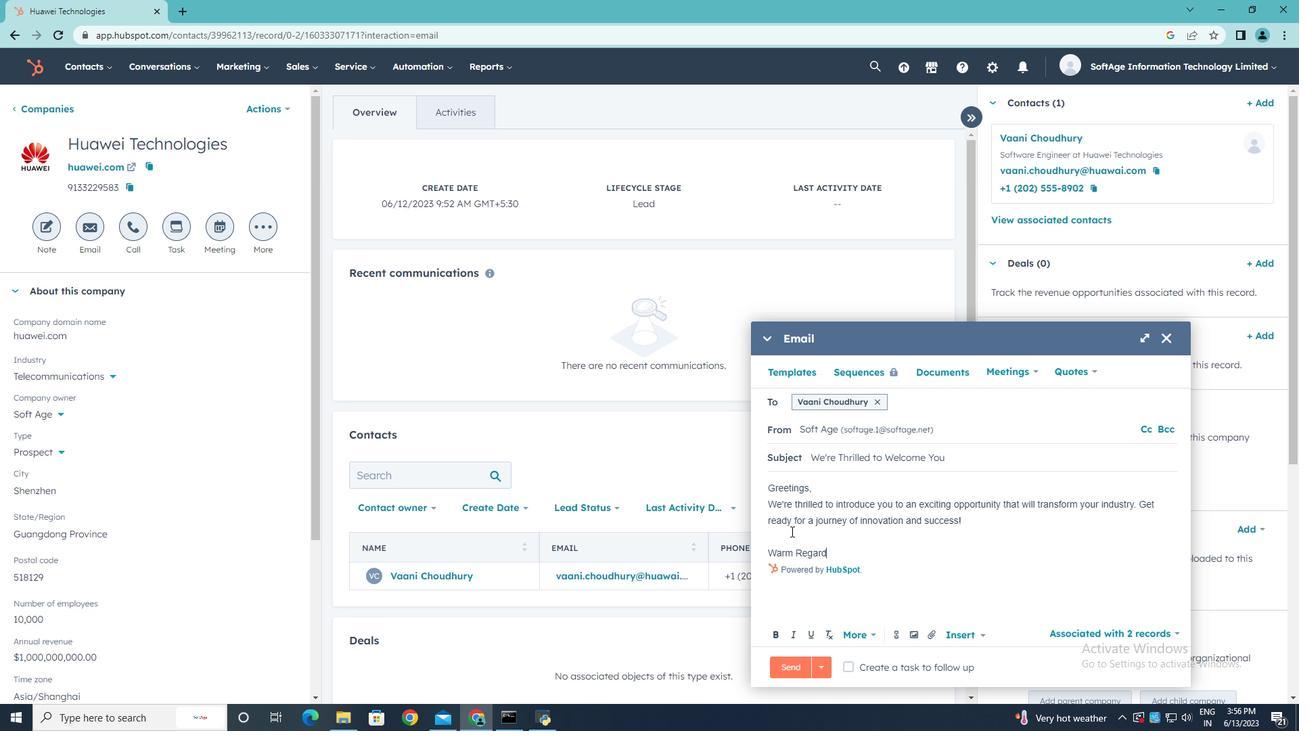 
Action: Mouse moved to (934, 639)
Screenshot: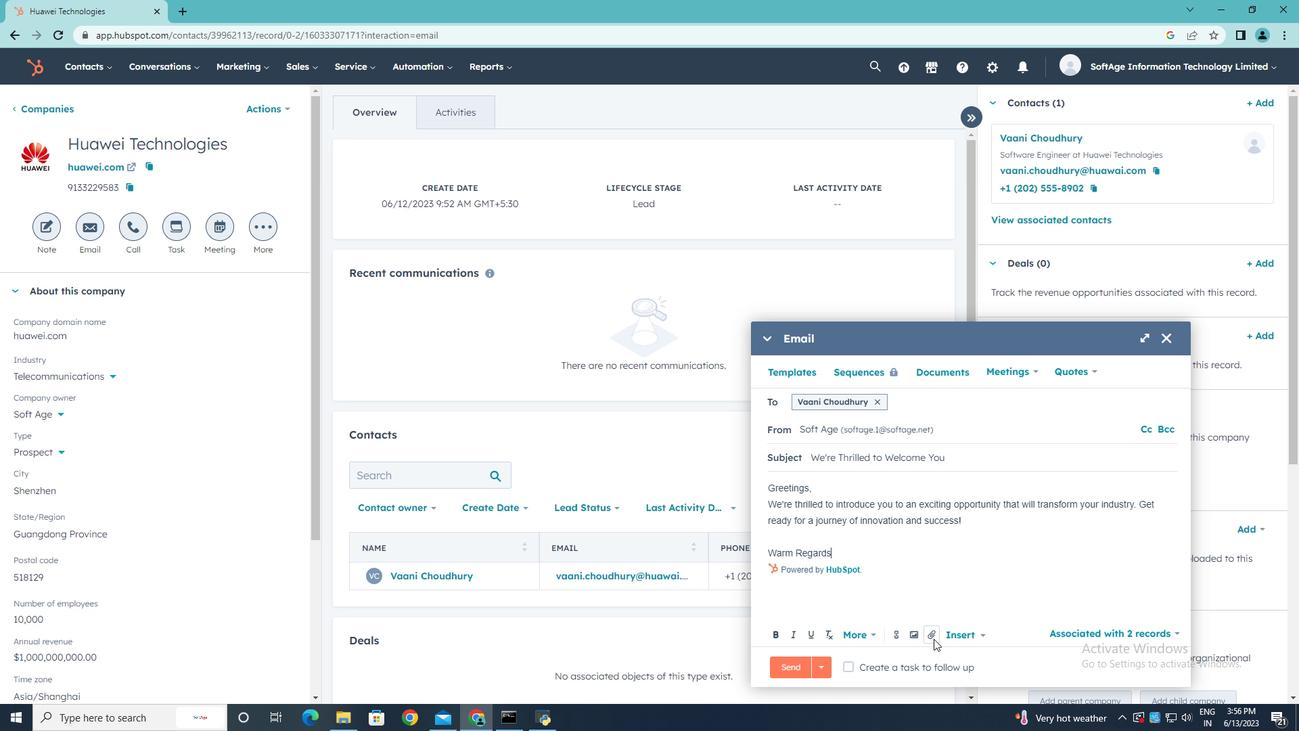 
Action: Mouse pressed left at (934, 639)
Screenshot: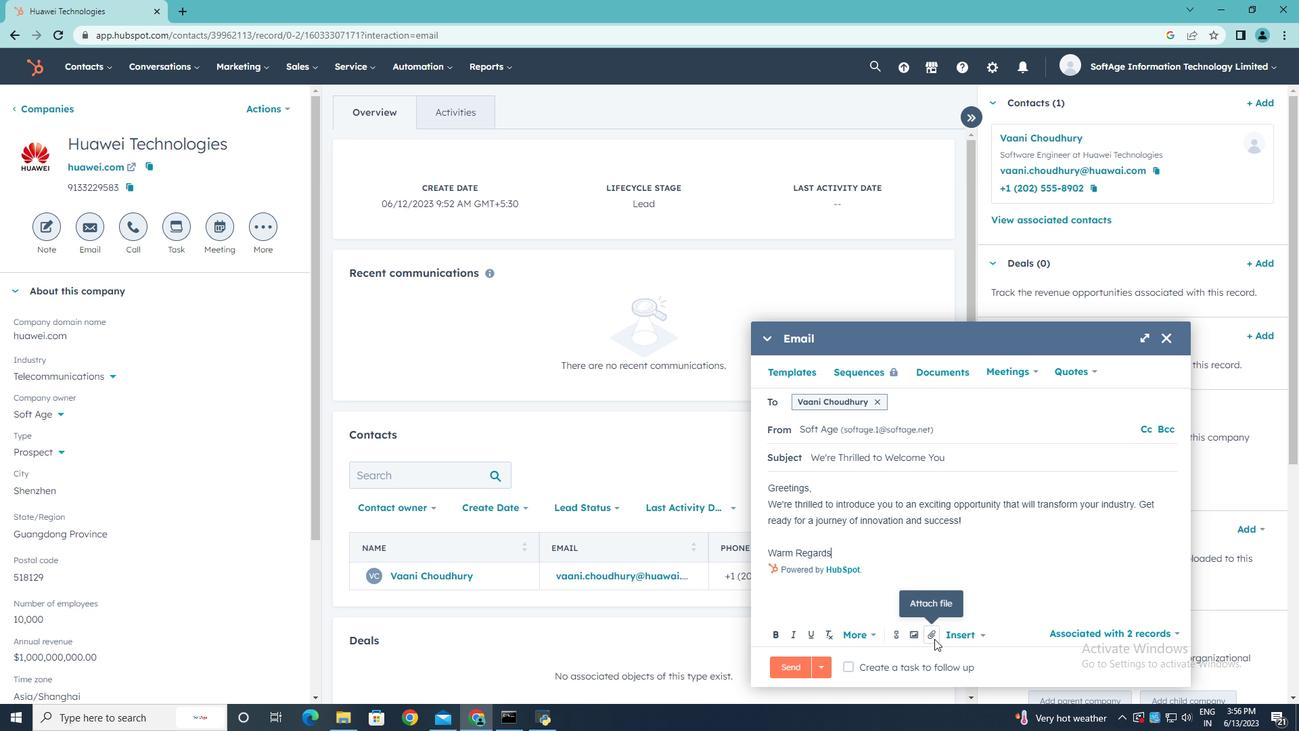 
Action: Mouse moved to (966, 600)
Screenshot: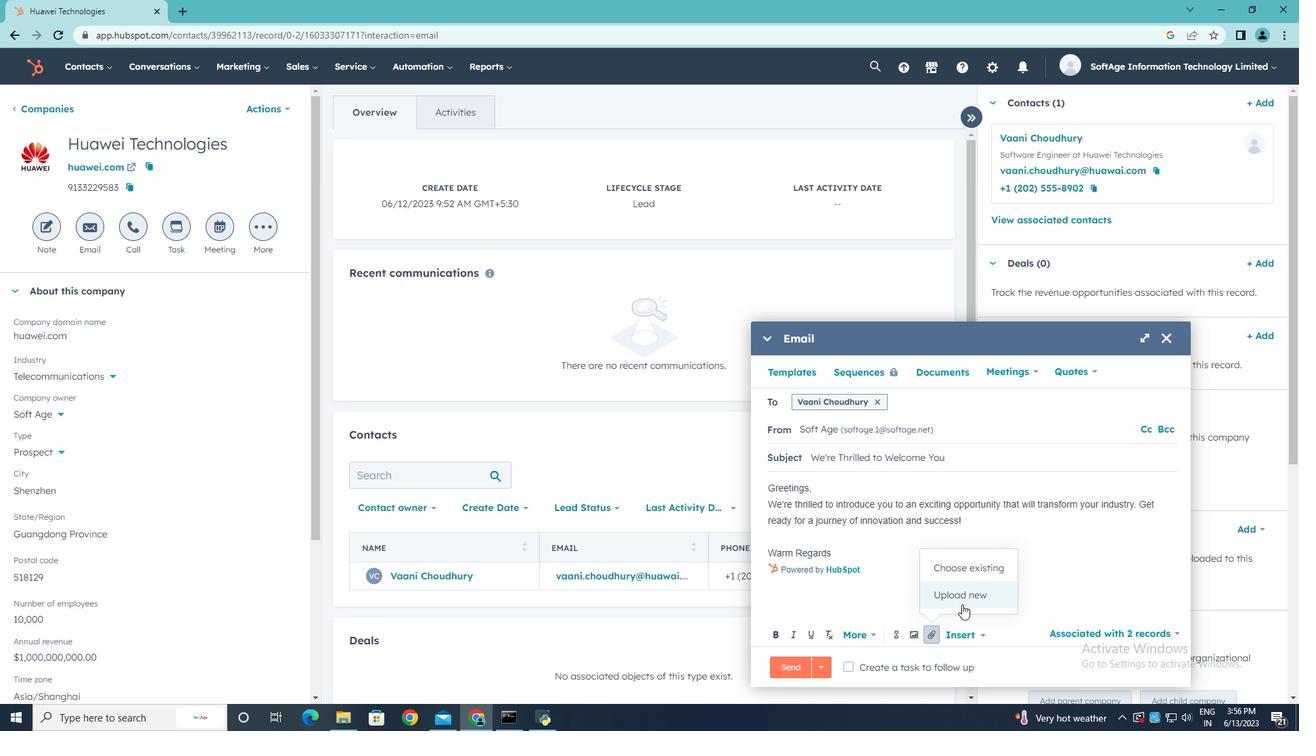 
Action: Mouse pressed left at (966, 600)
Screenshot: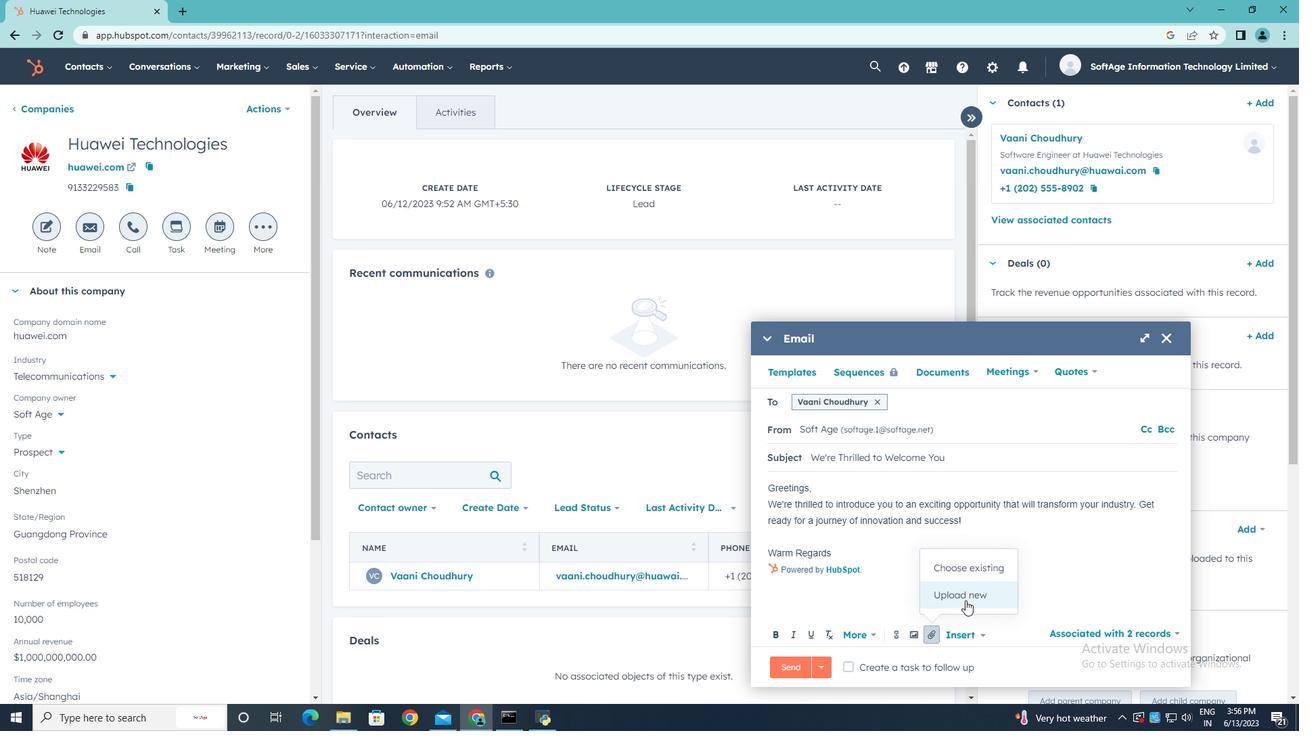 
Action: Mouse moved to (225, 110)
Screenshot: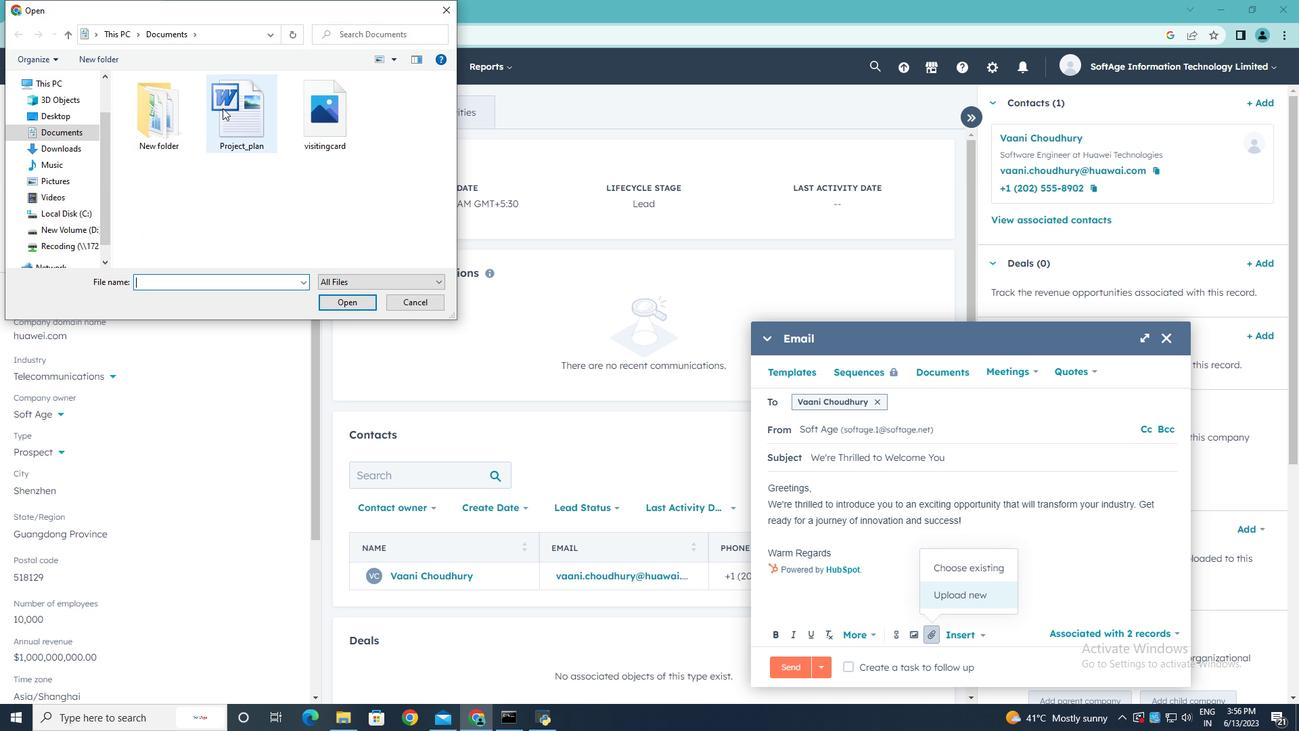 
Action: Mouse pressed left at (225, 110)
Screenshot: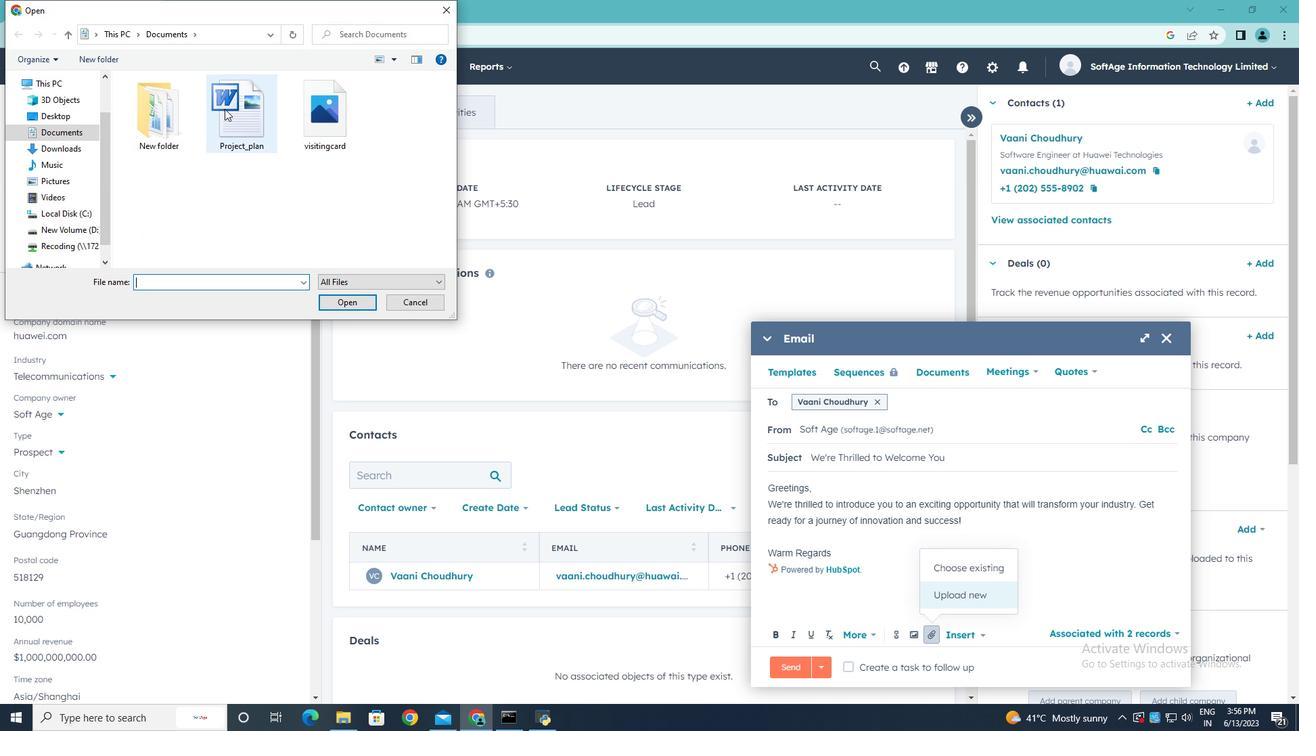 
Action: Mouse moved to (366, 307)
Screenshot: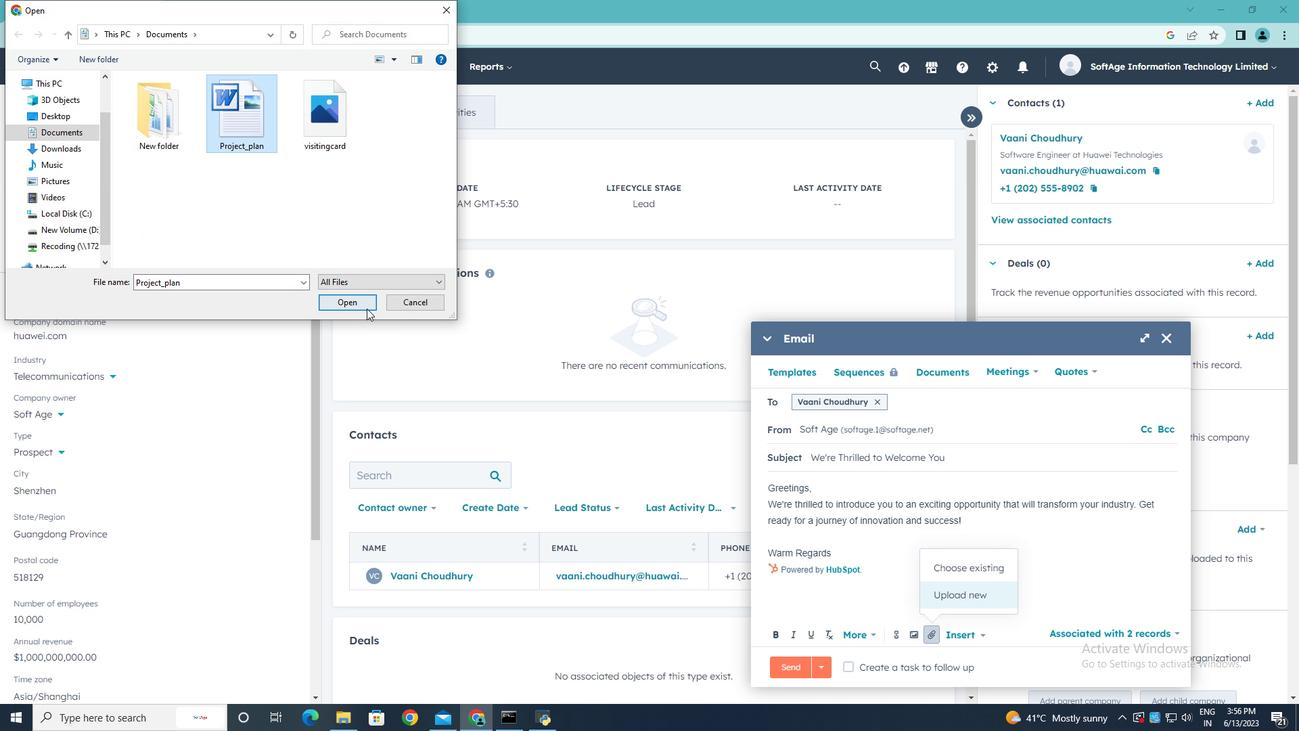 
Action: Mouse pressed left at (366, 307)
Screenshot: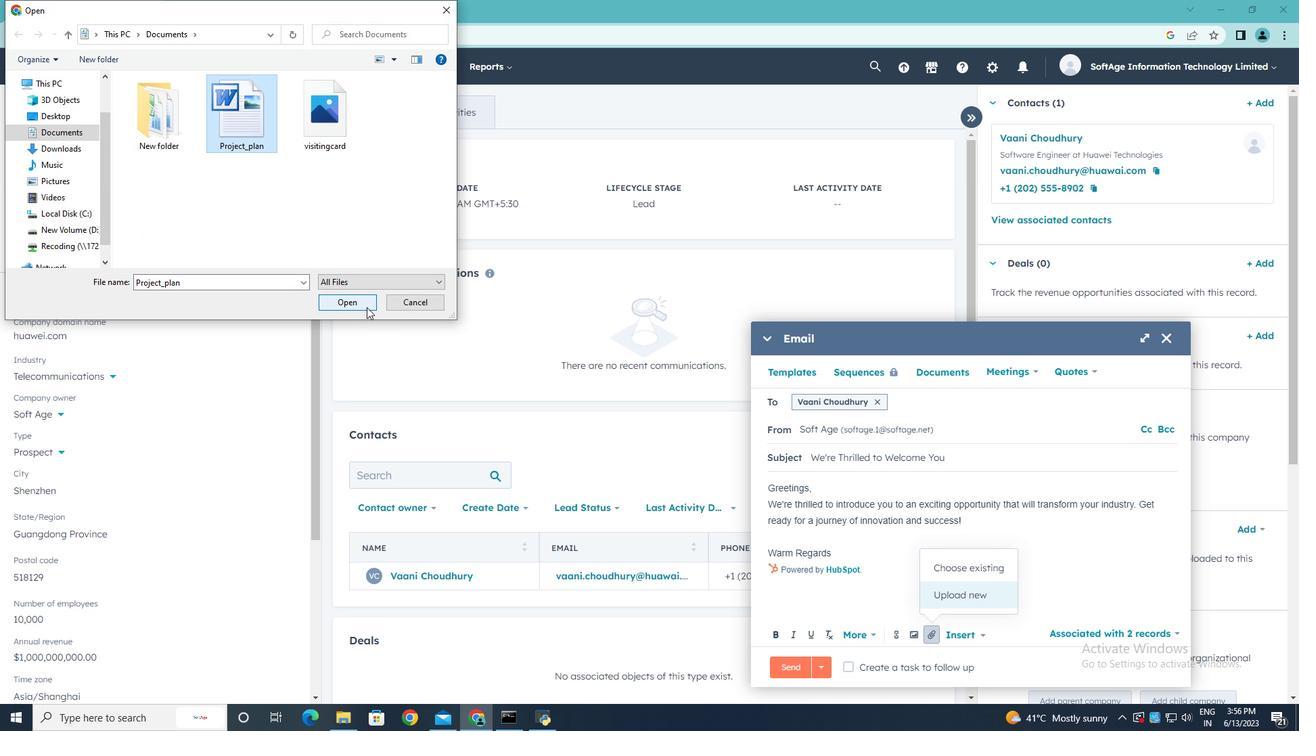 
Action: Mouse moved to (932, 598)
Screenshot: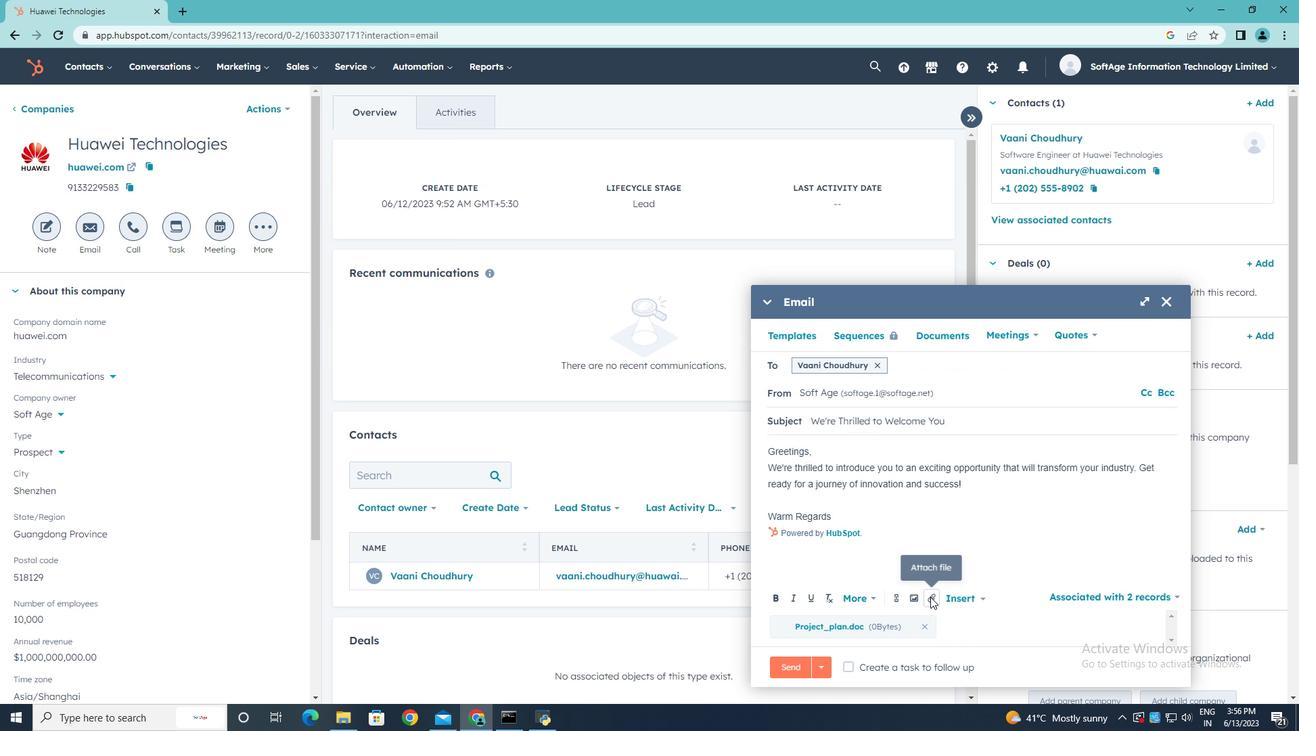 
Action: Mouse pressed left at (932, 598)
Screenshot: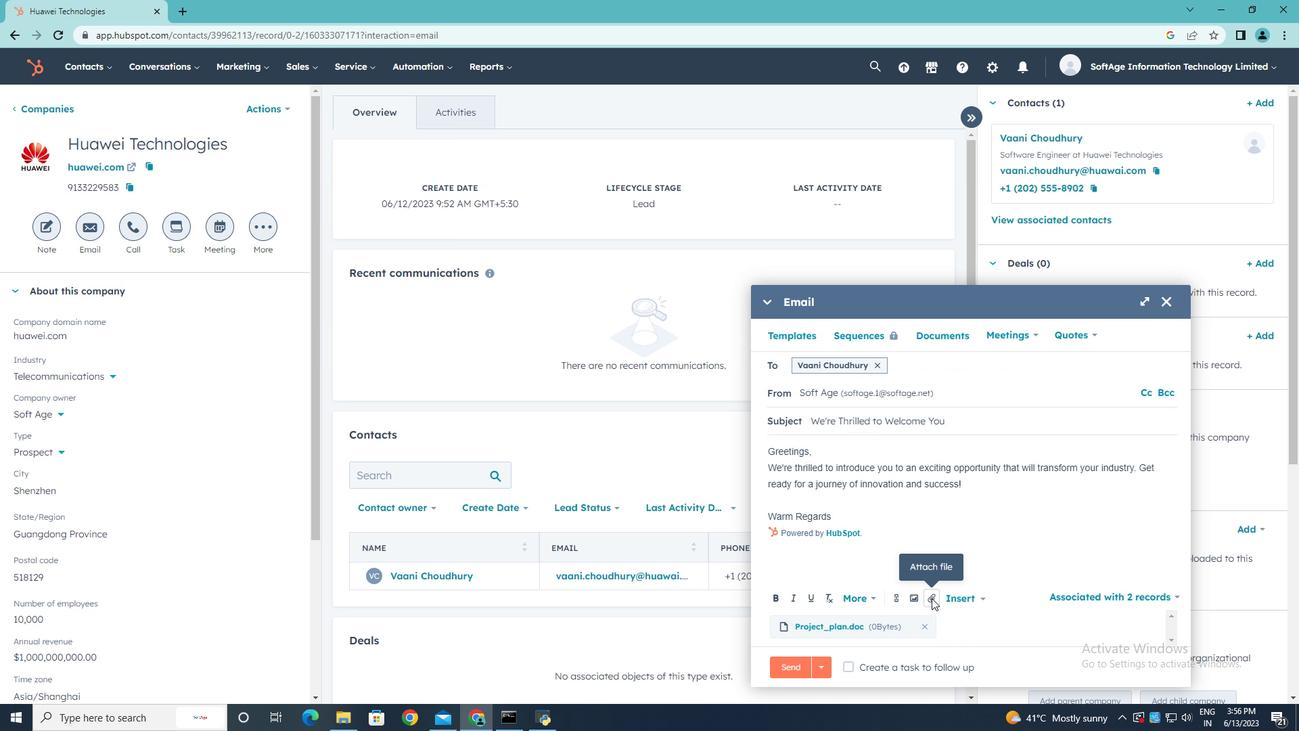 
Action: Mouse moved to (961, 555)
Screenshot: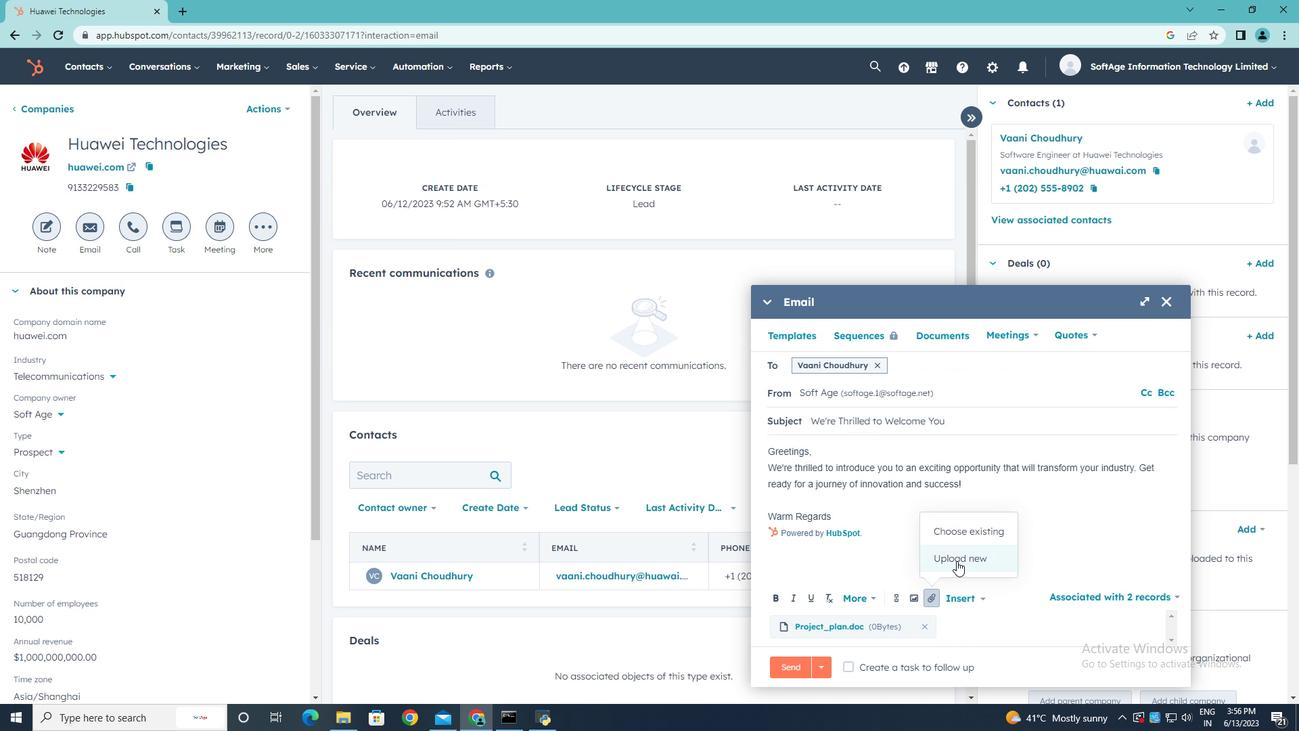 
Action: Mouse pressed left at (961, 555)
Screenshot: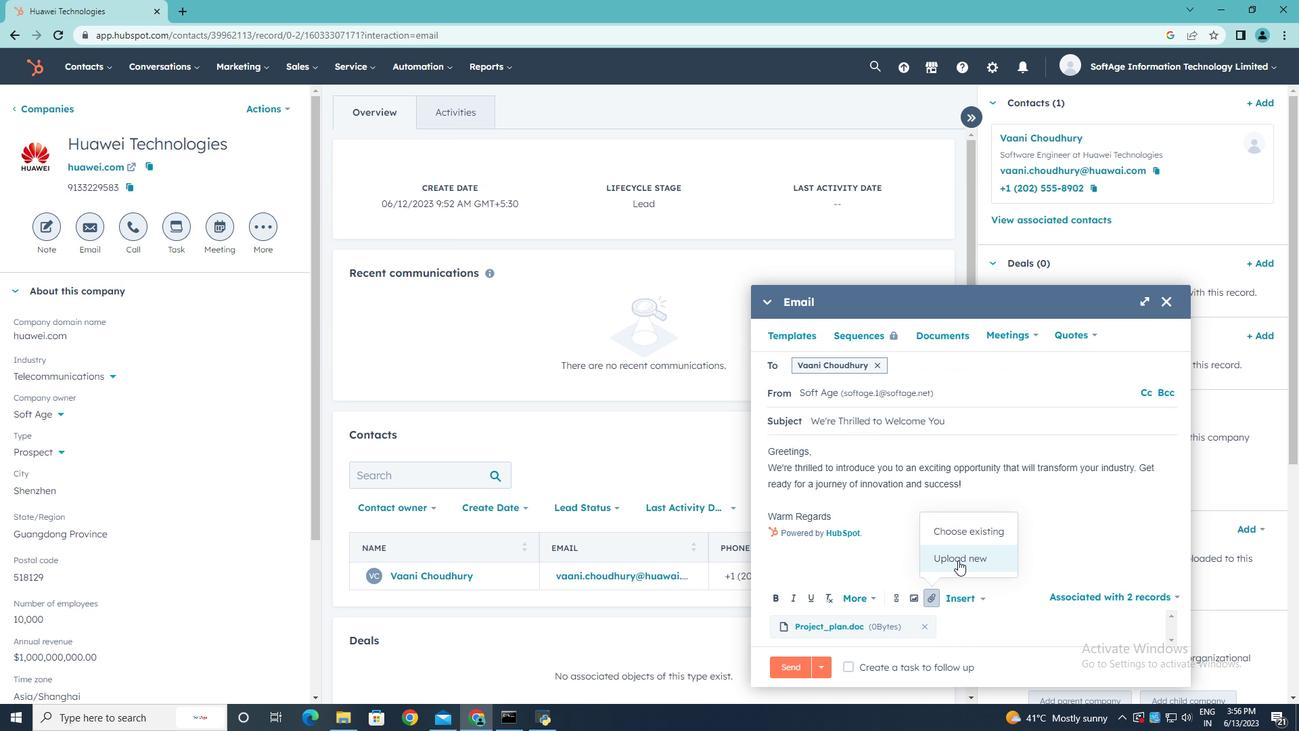 
Action: Mouse moved to (332, 124)
Screenshot: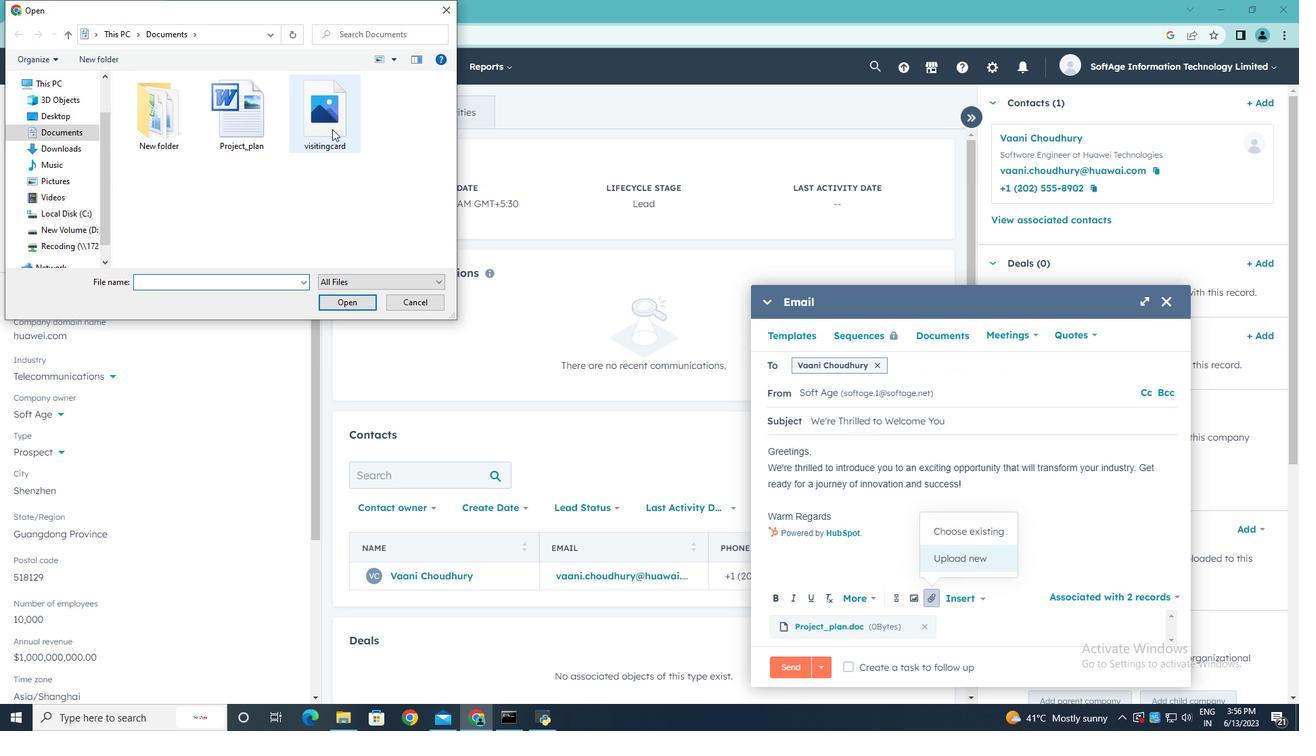 
Action: Mouse pressed left at (332, 124)
Screenshot: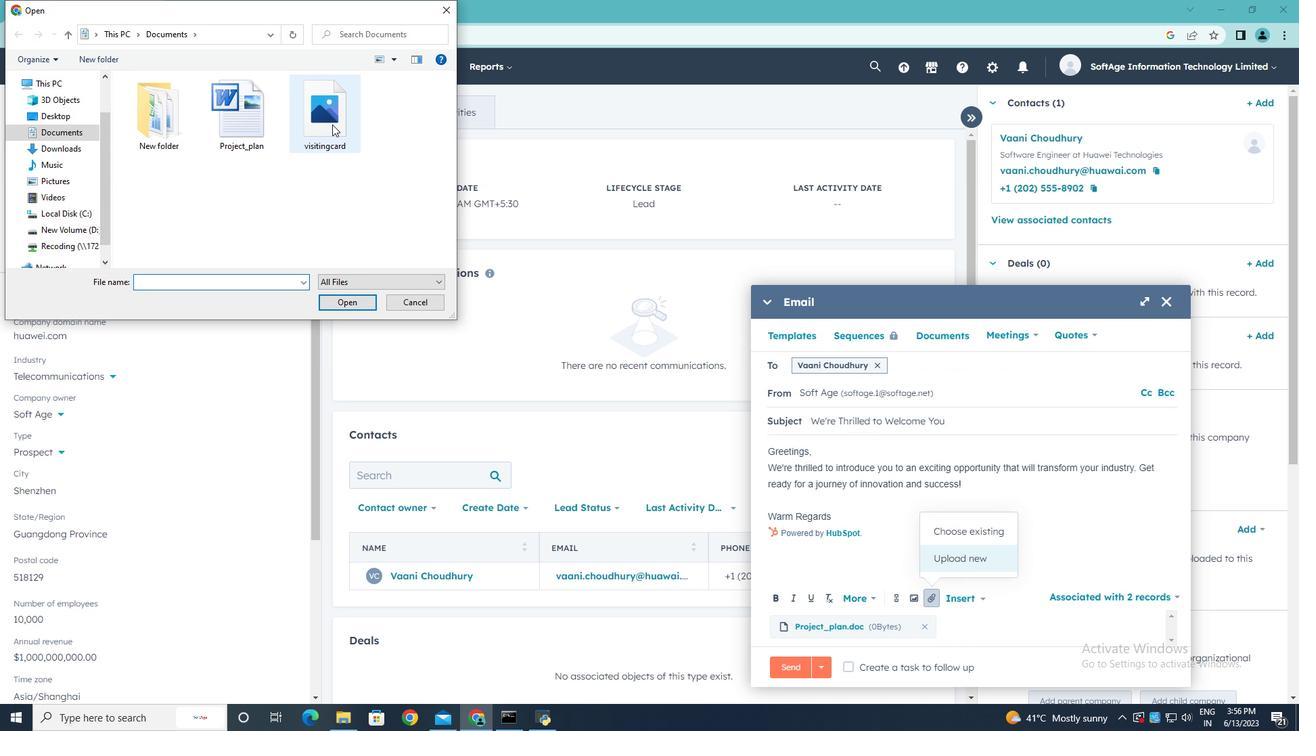 
Action: Mouse moved to (347, 303)
Screenshot: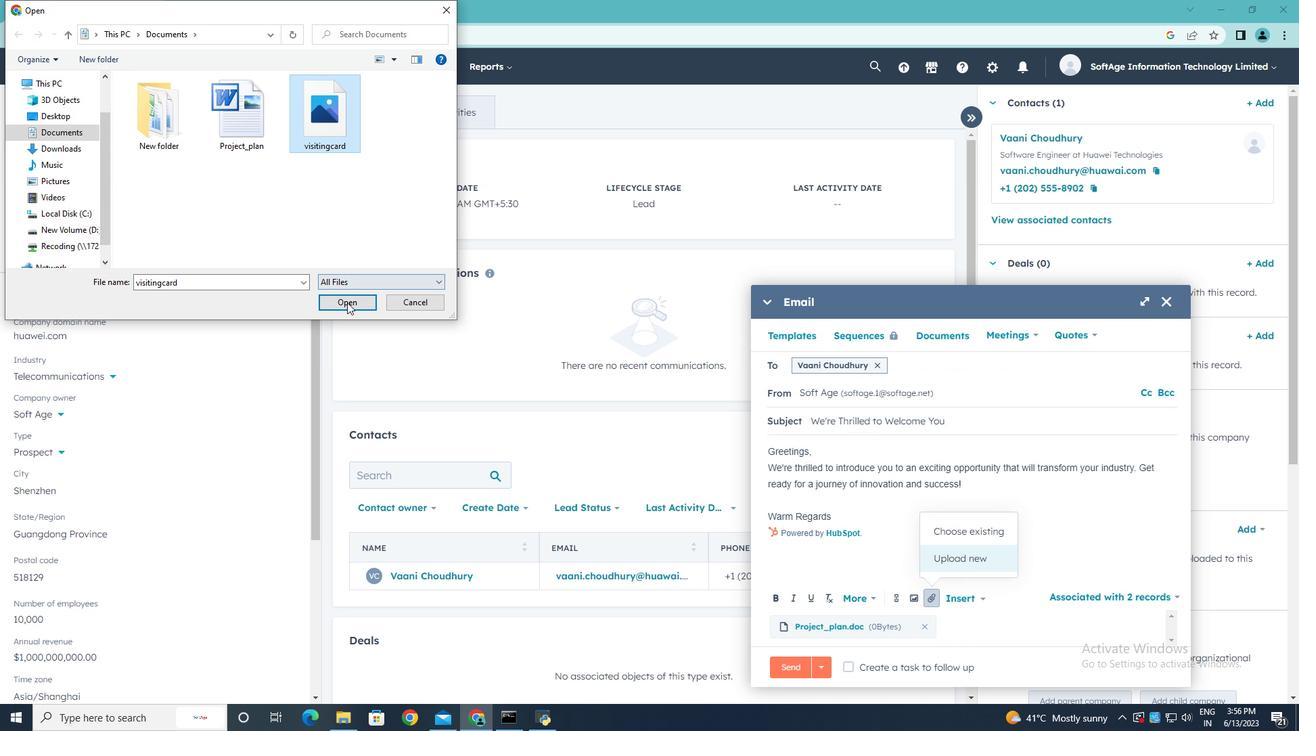 
Action: Mouse pressed left at (347, 303)
Screenshot: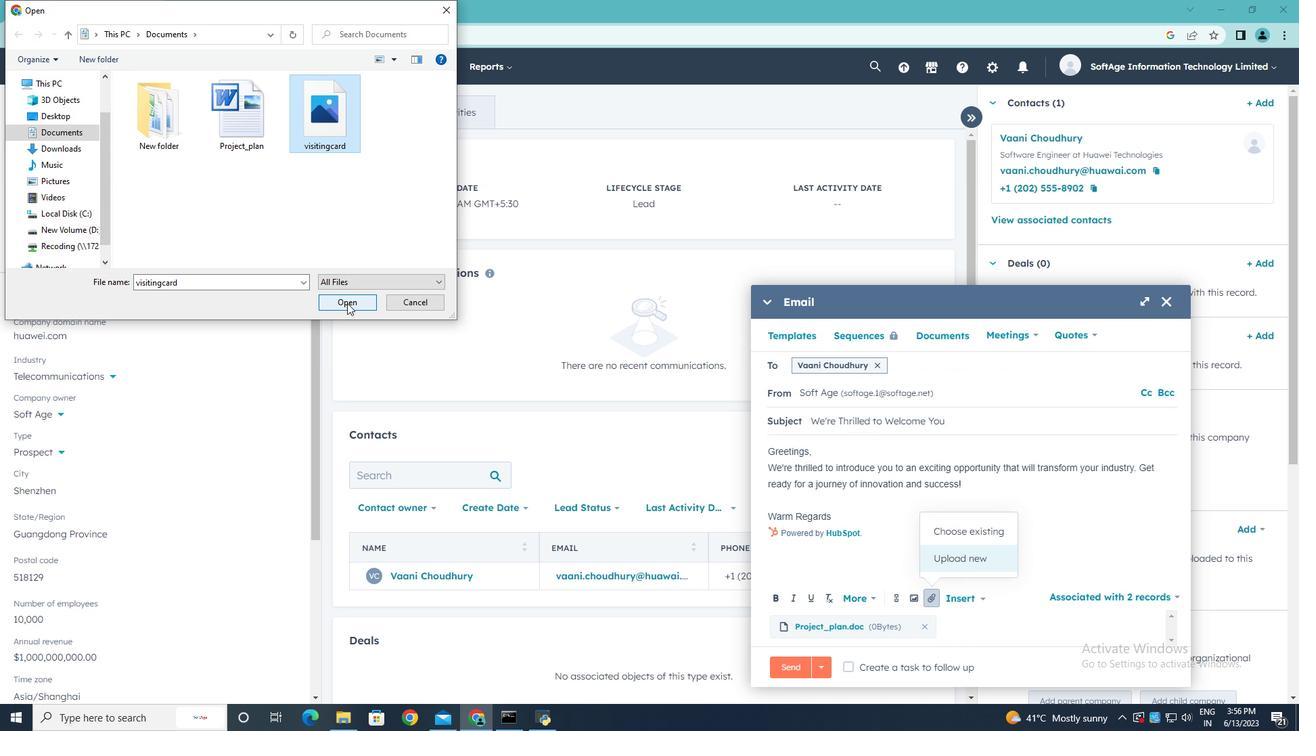 
Action: Mouse moved to (839, 519)
Screenshot: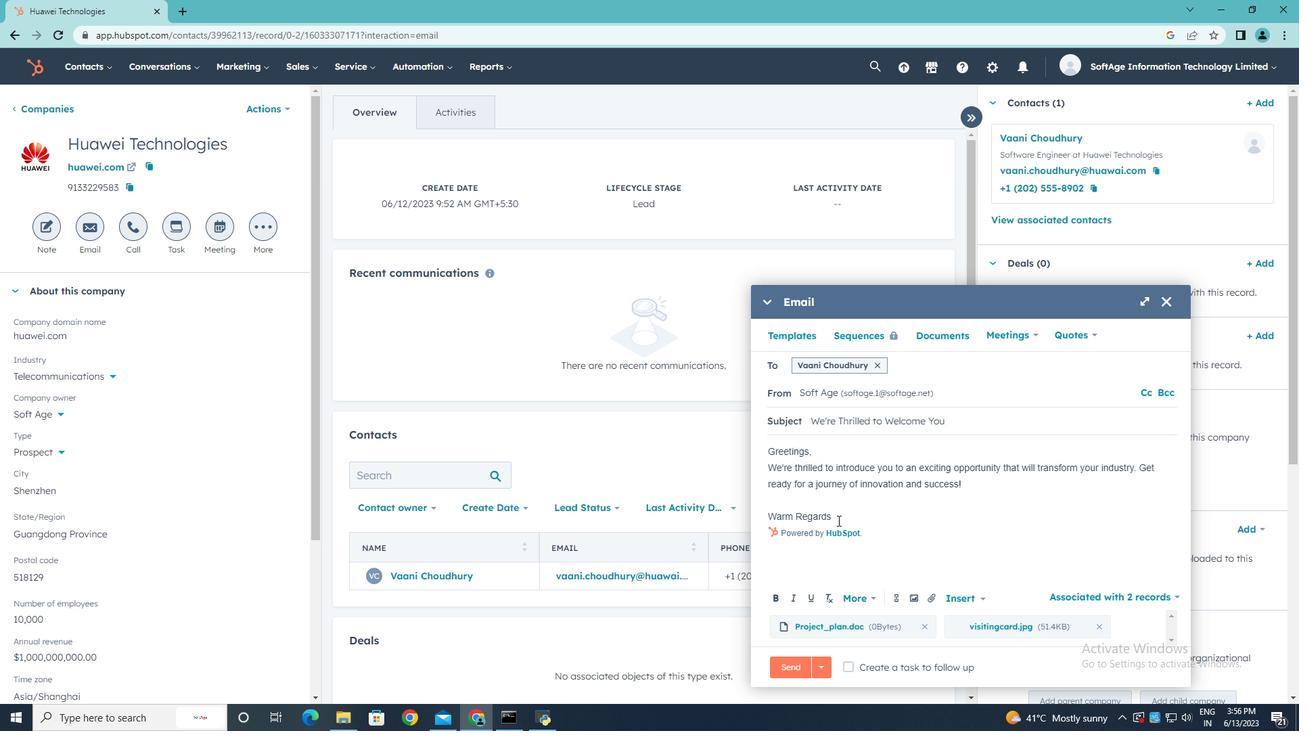 
Action: Mouse pressed left at (839, 519)
Screenshot: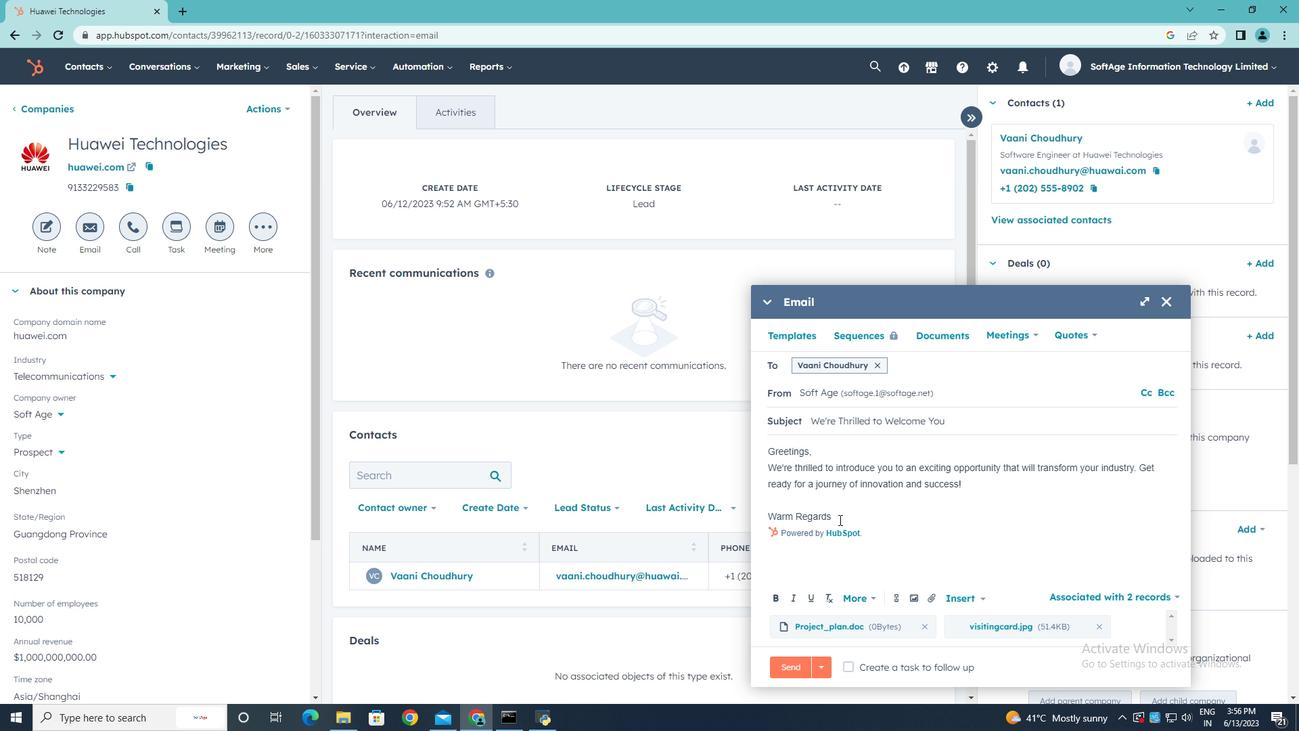 
Action: Key pressed ,<Key.enter>
Screenshot: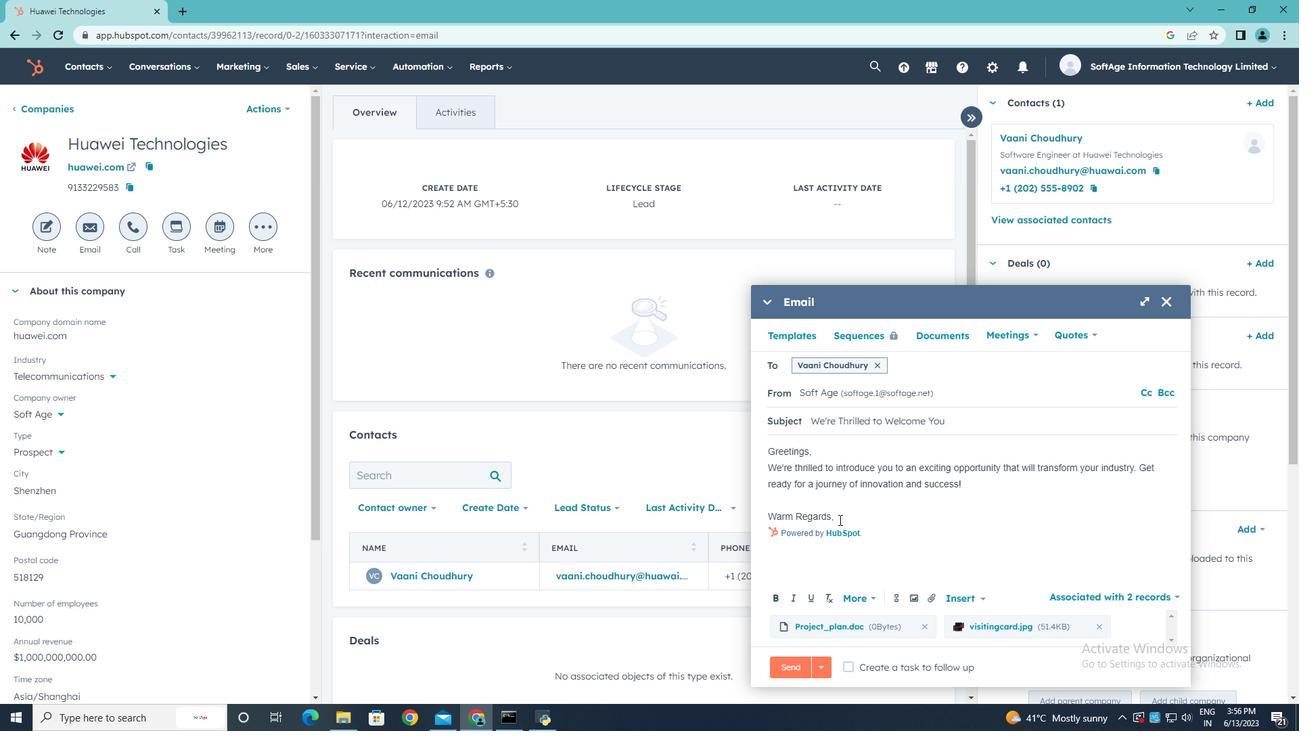 
Action: Mouse moved to (902, 601)
Screenshot: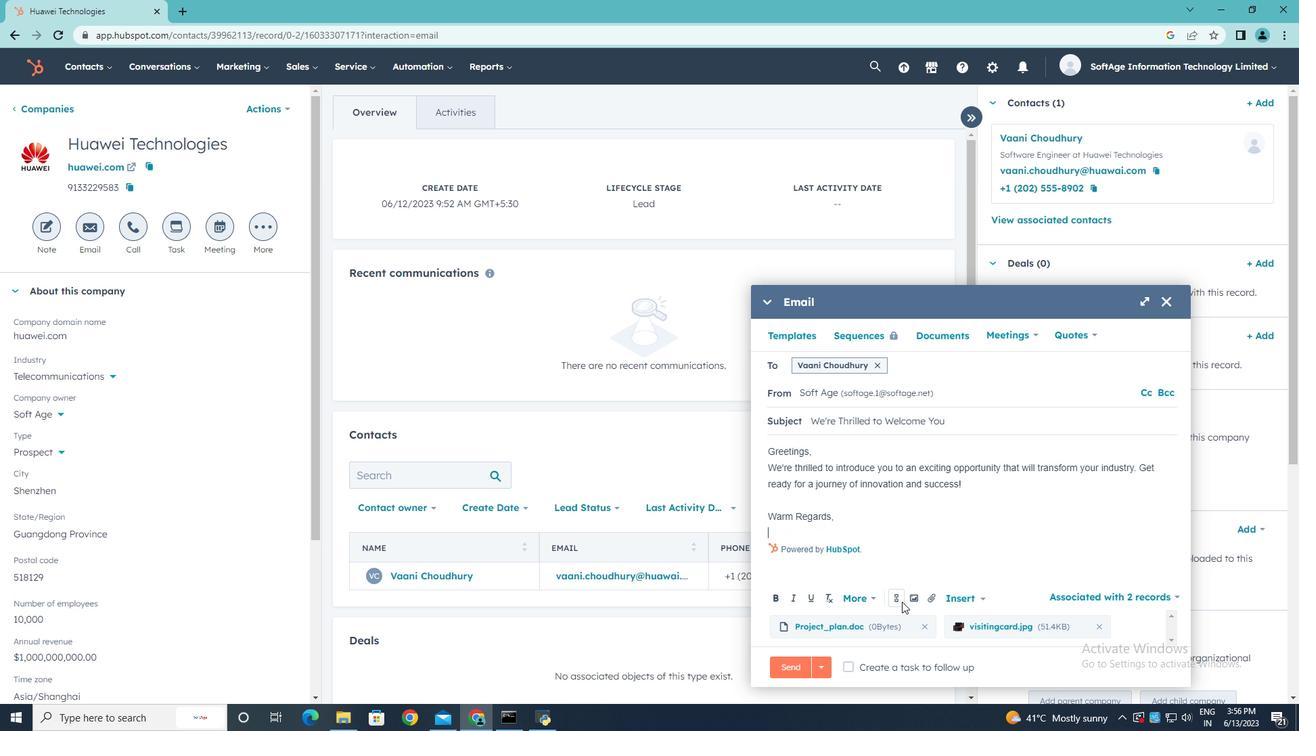 
Action: Mouse pressed left at (902, 601)
Screenshot: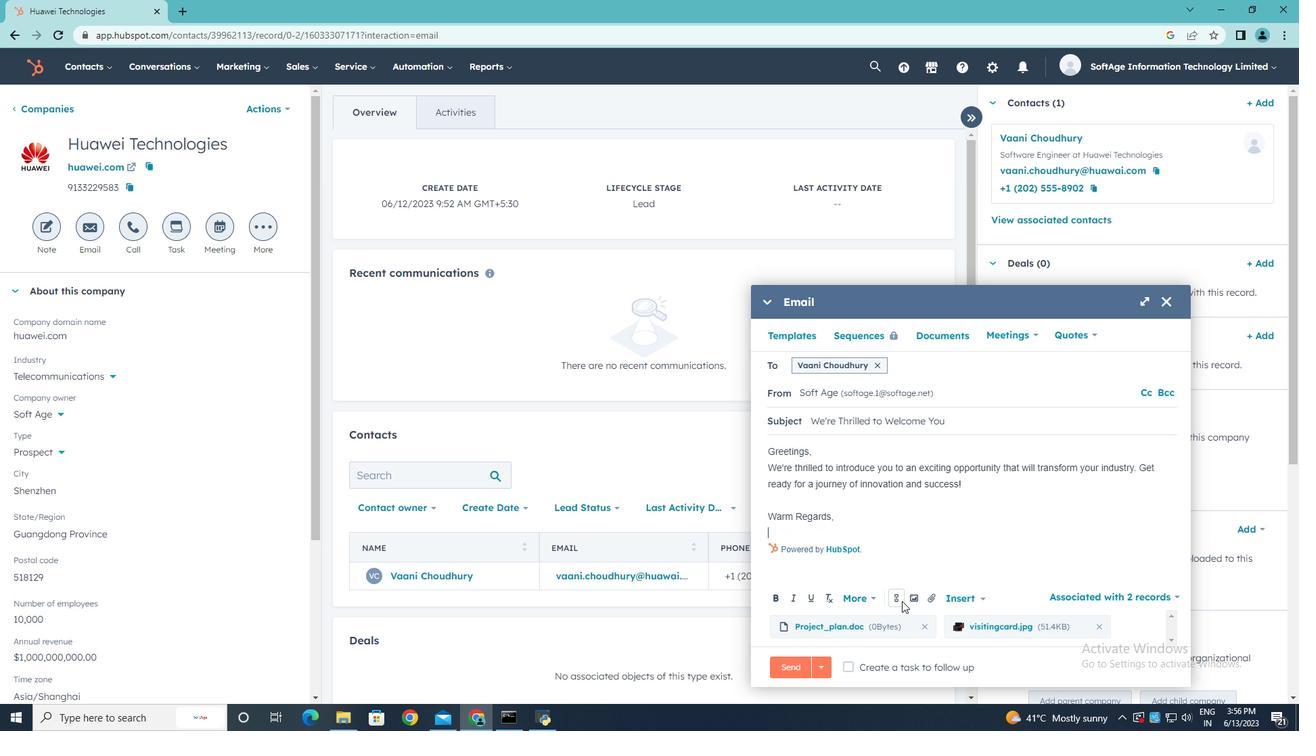
Action: Mouse moved to (935, 449)
Screenshot: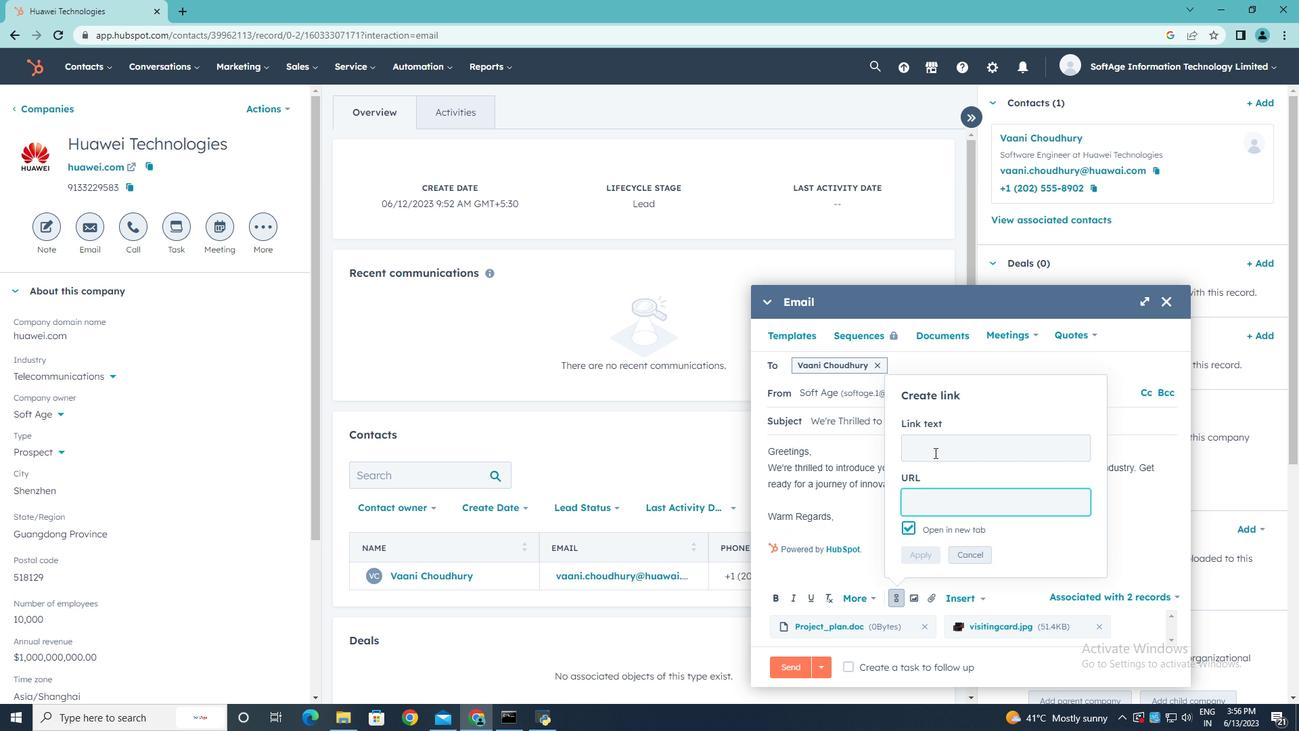 
Action: Mouse pressed left at (935, 449)
Screenshot: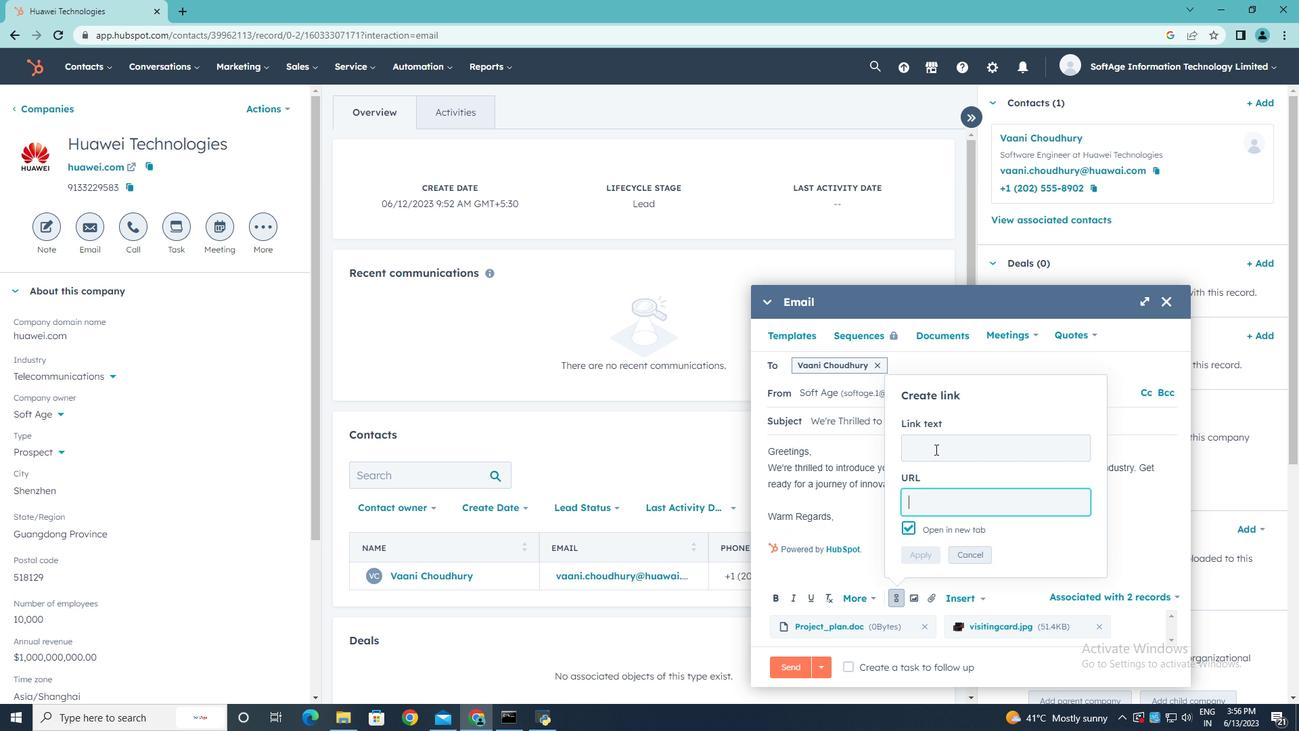 
Action: Key pressed <Key.shift>Linkedin
Screenshot: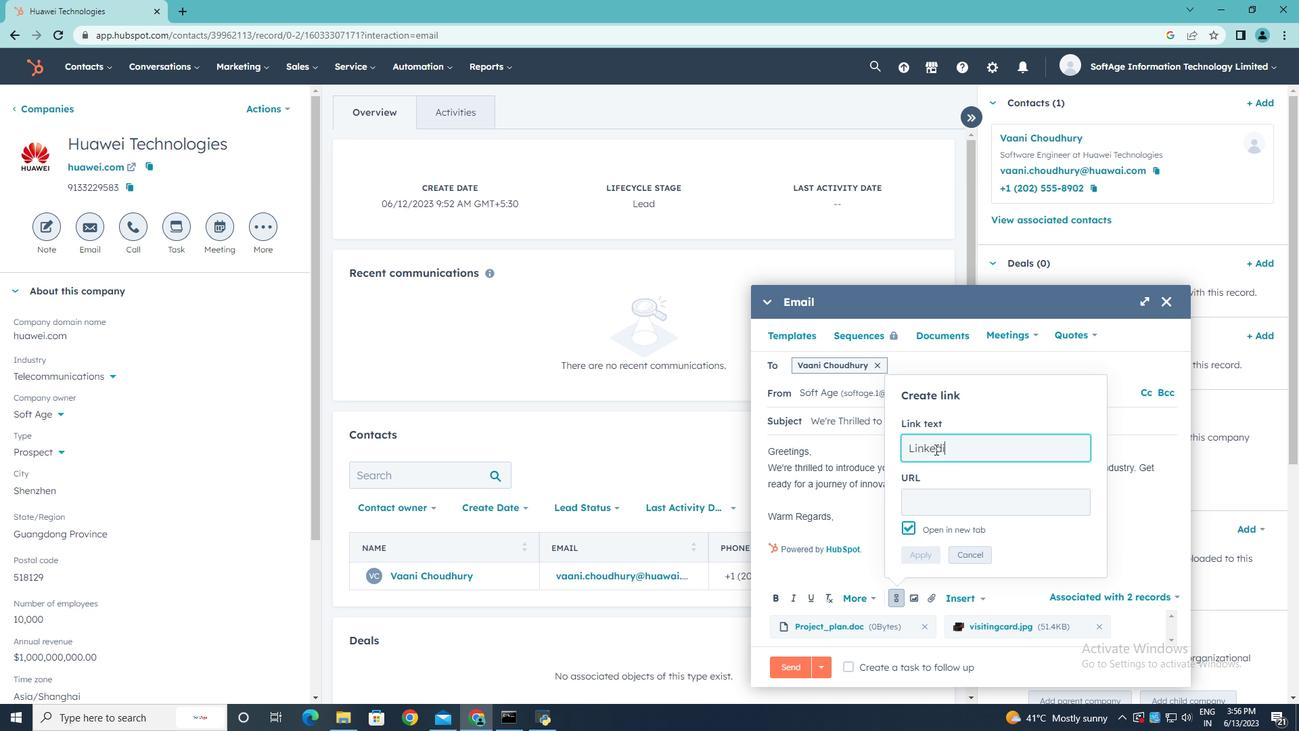 
Action: Mouse moved to (931, 505)
Screenshot: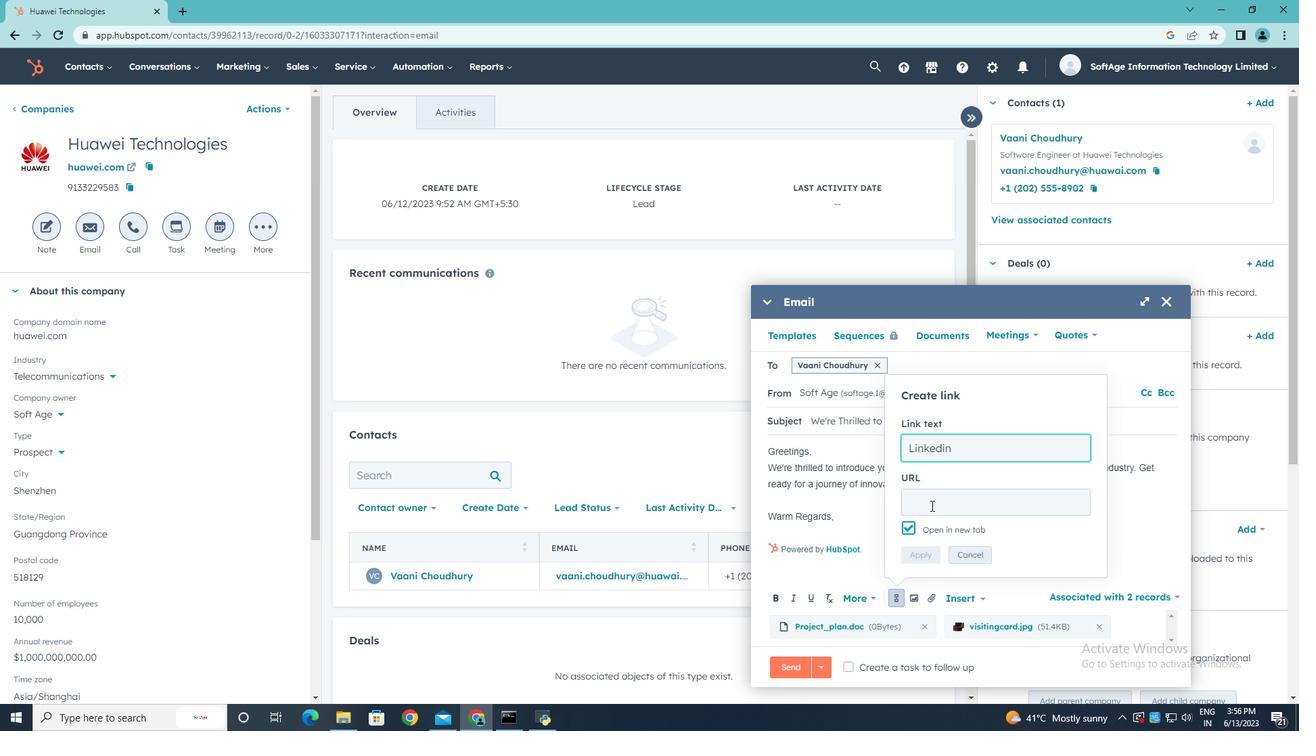 
Action: Mouse pressed left at (931, 505)
Screenshot: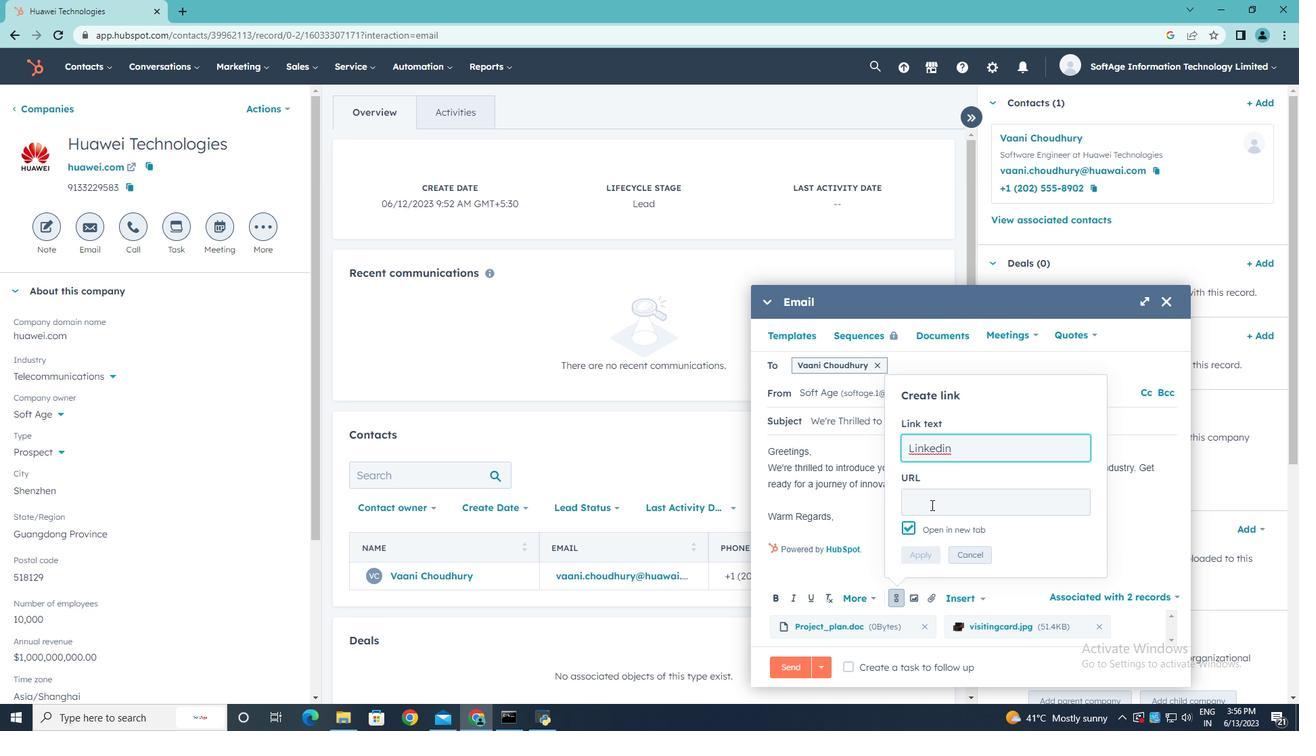 
Action: Key pressed <Key.shift>in.linkedin.com
Screenshot: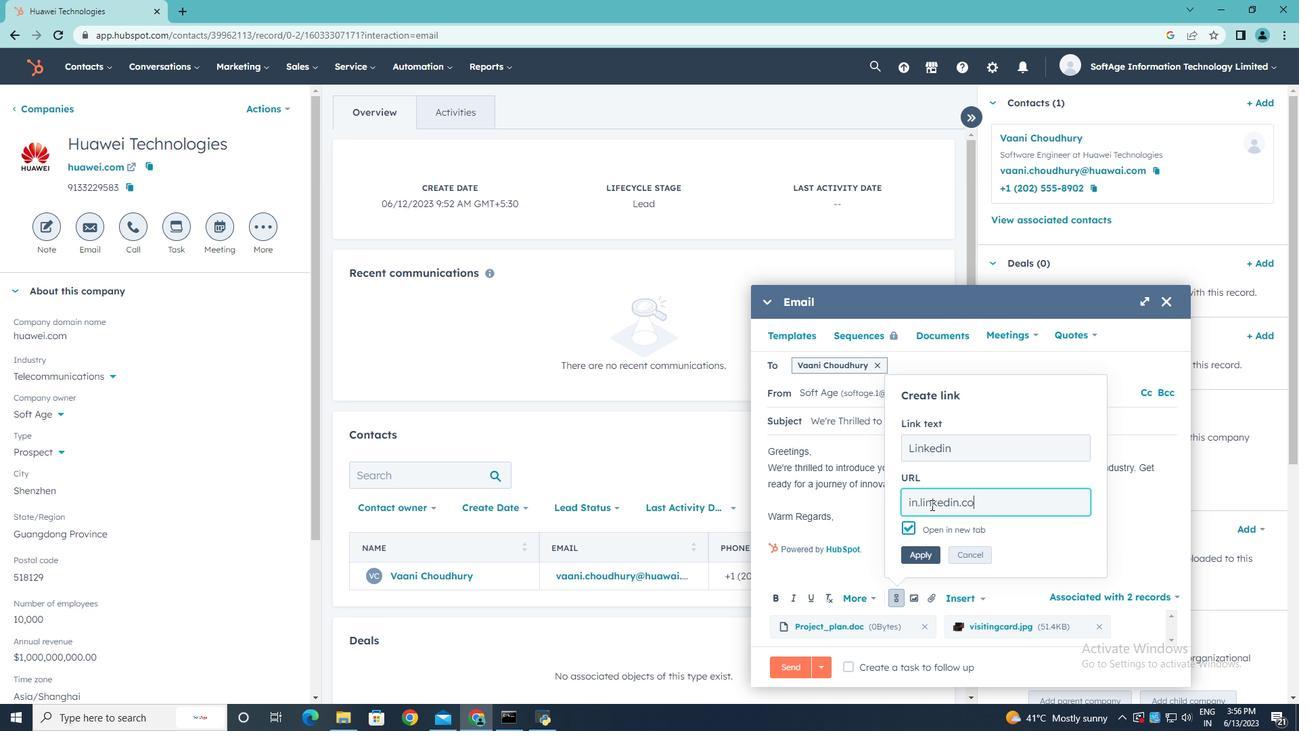 
Action: Mouse moved to (914, 554)
Screenshot: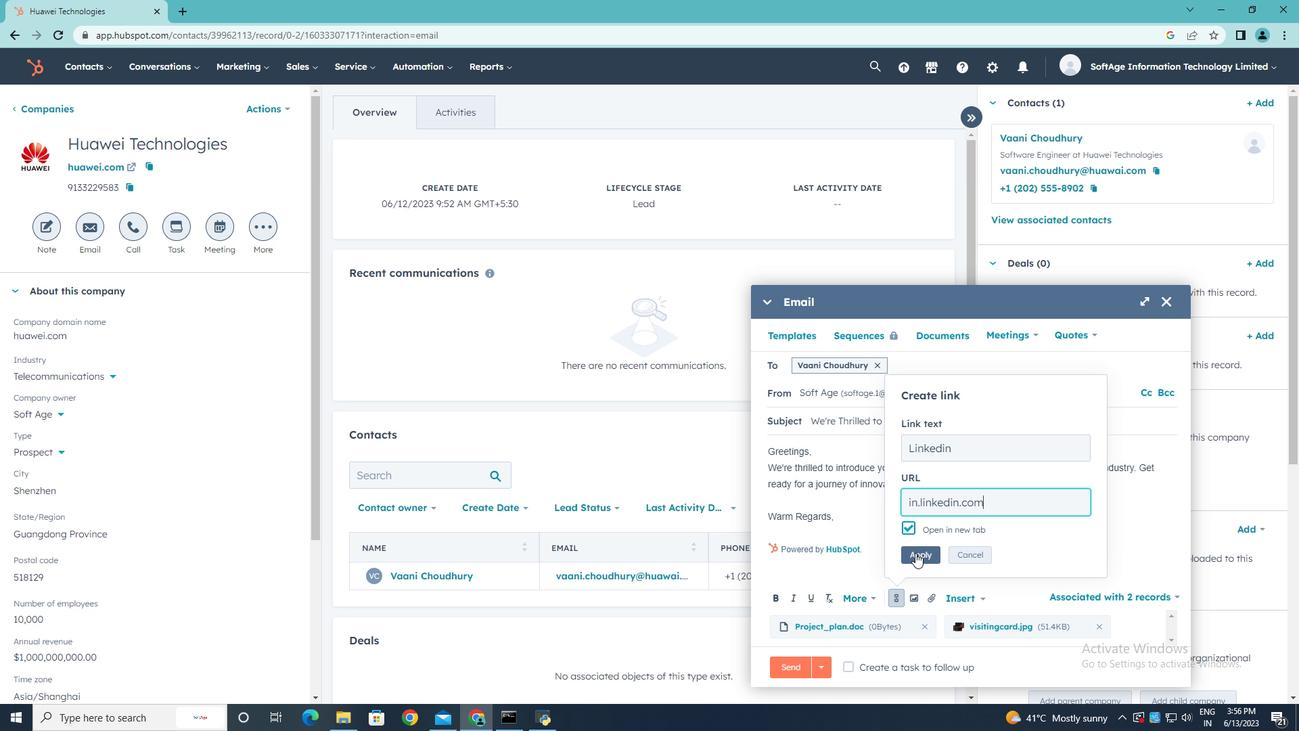 
Action: Mouse pressed left at (914, 554)
Screenshot: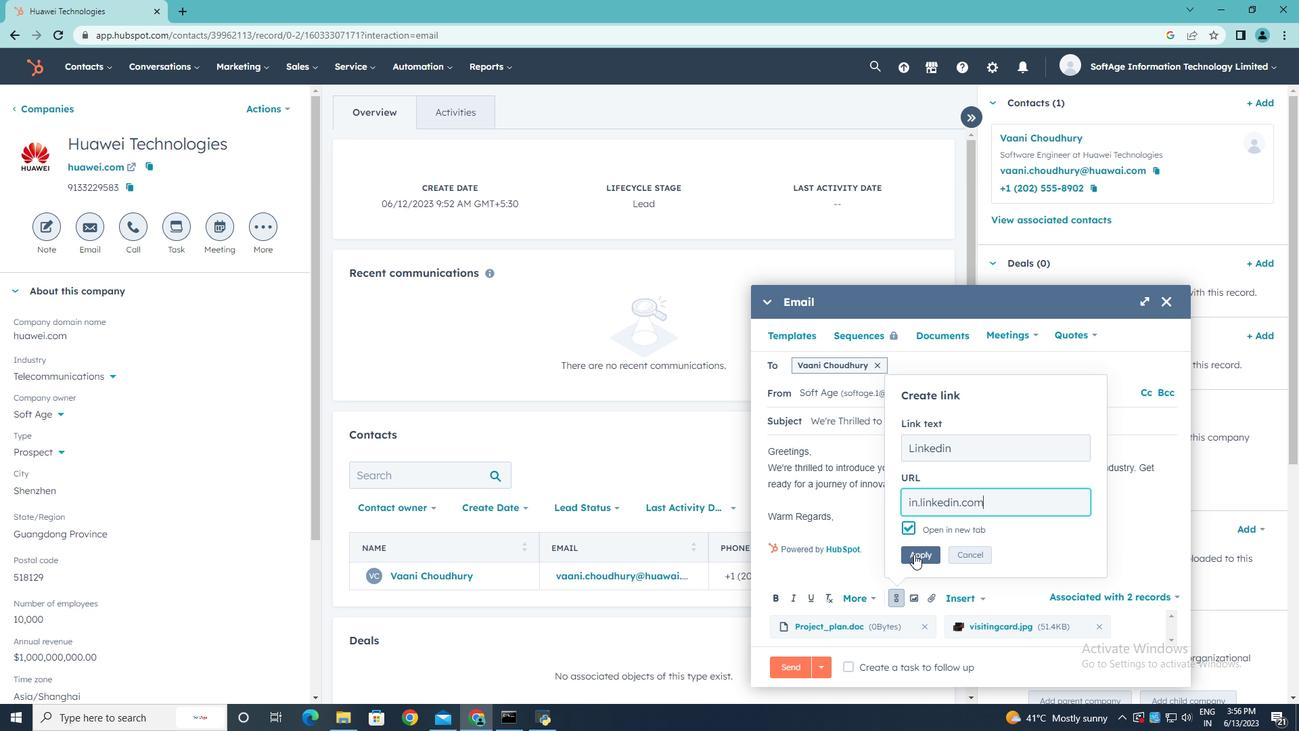 
Action: Mouse moved to (852, 667)
Screenshot: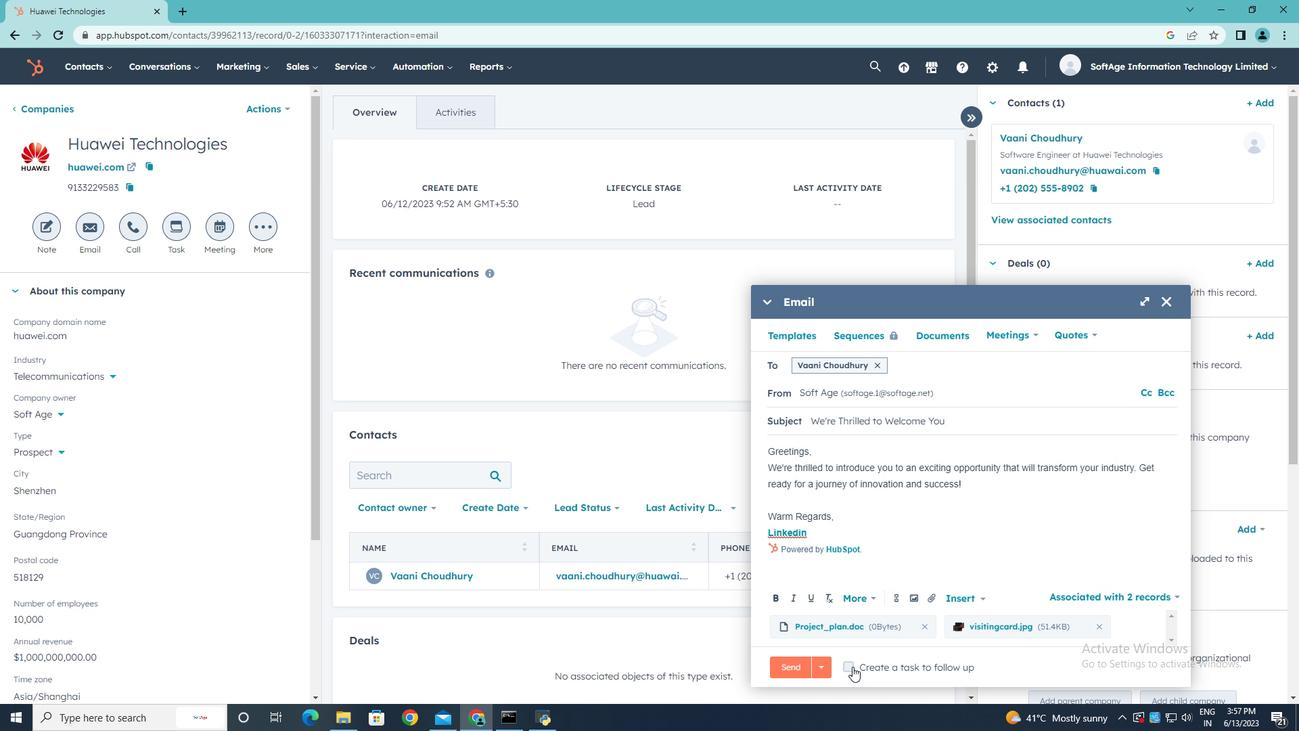 
Action: Mouse pressed left at (852, 667)
Screenshot: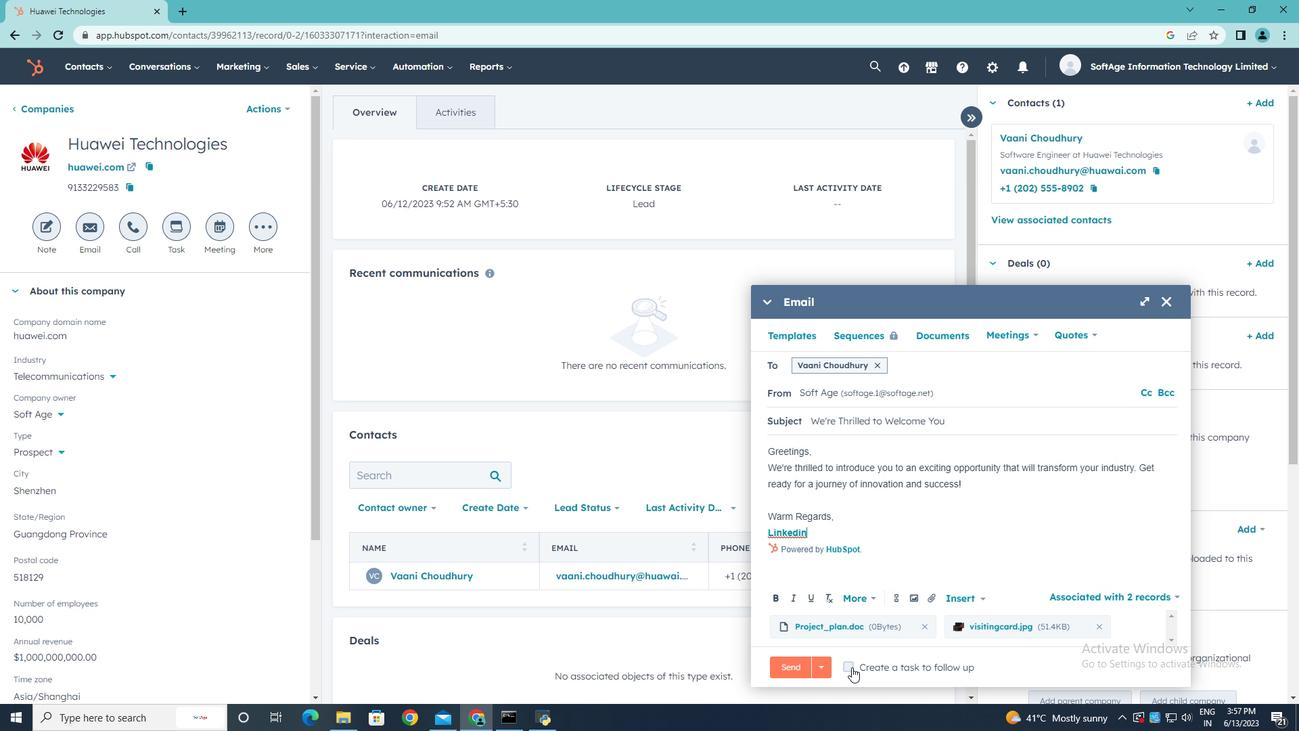 
Action: Mouse moved to (1112, 666)
Screenshot: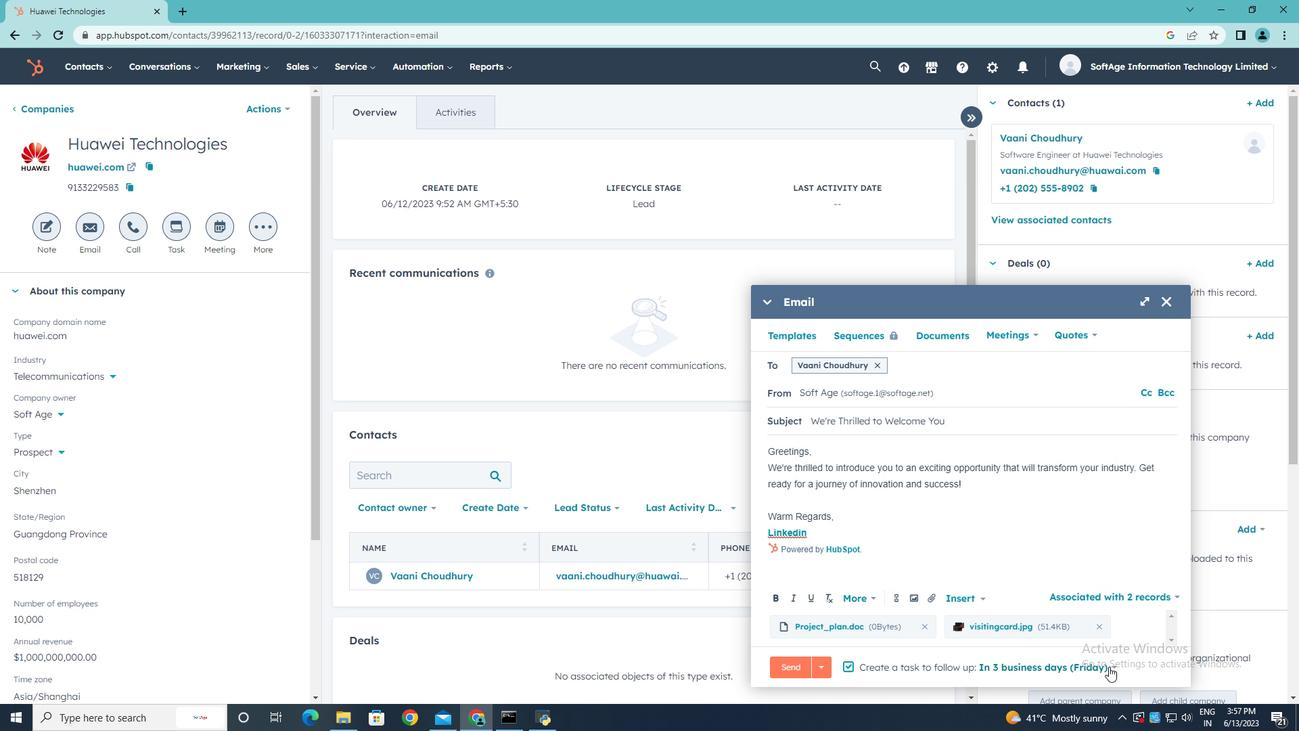 
Action: Mouse pressed left at (1112, 666)
Screenshot: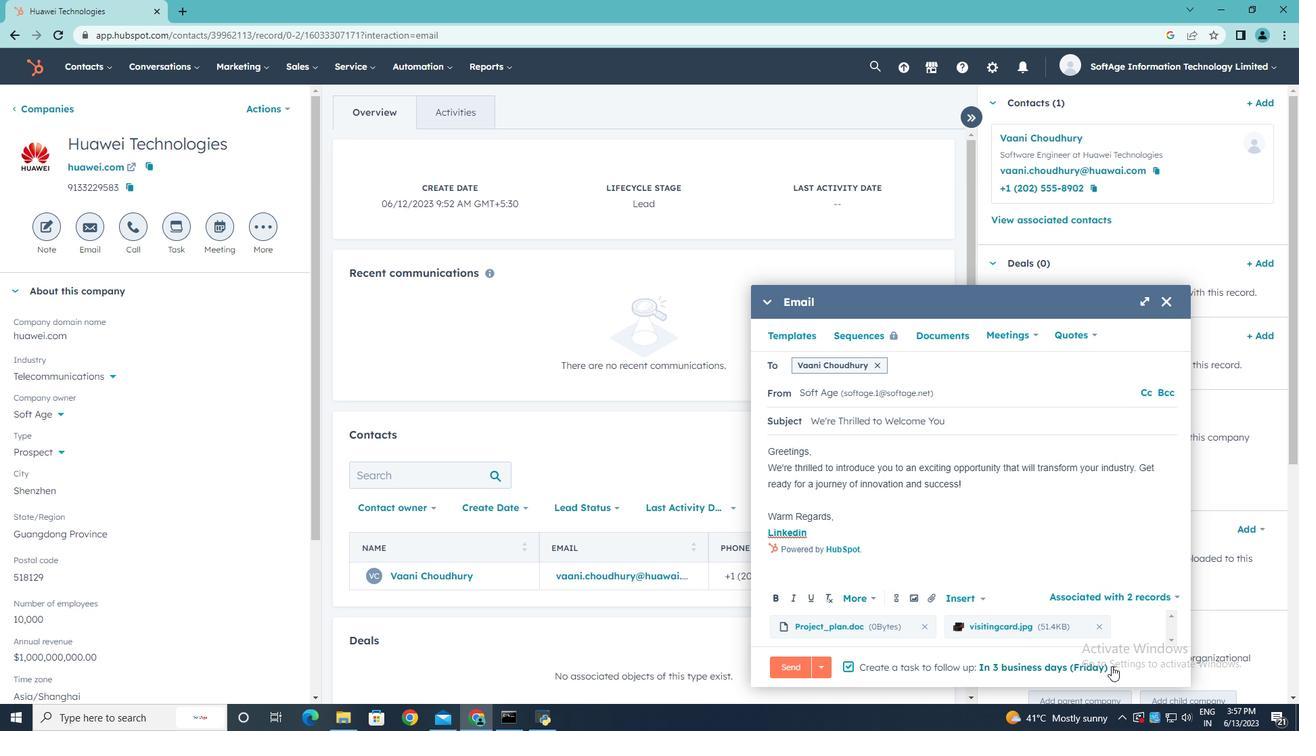 
Action: Mouse moved to (1092, 536)
Screenshot: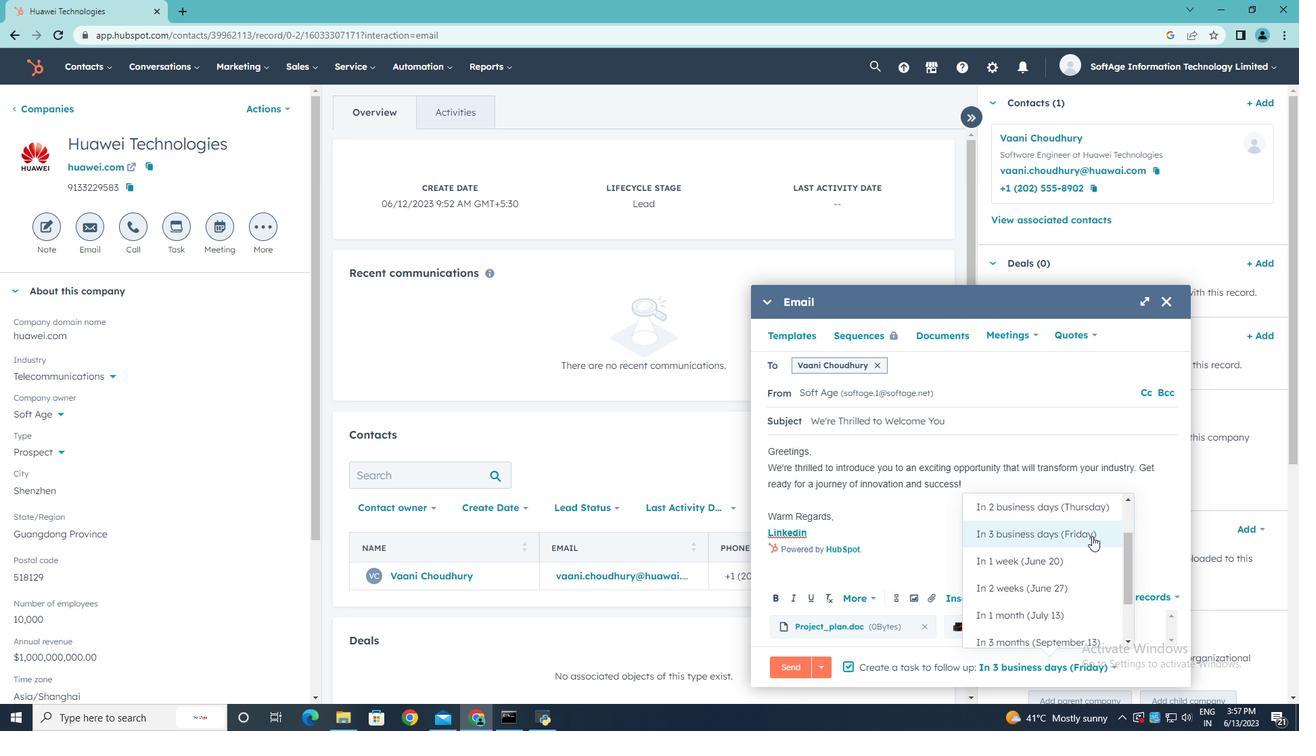 
Action: Mouse pressed left at (1092, 536)
Screenshot: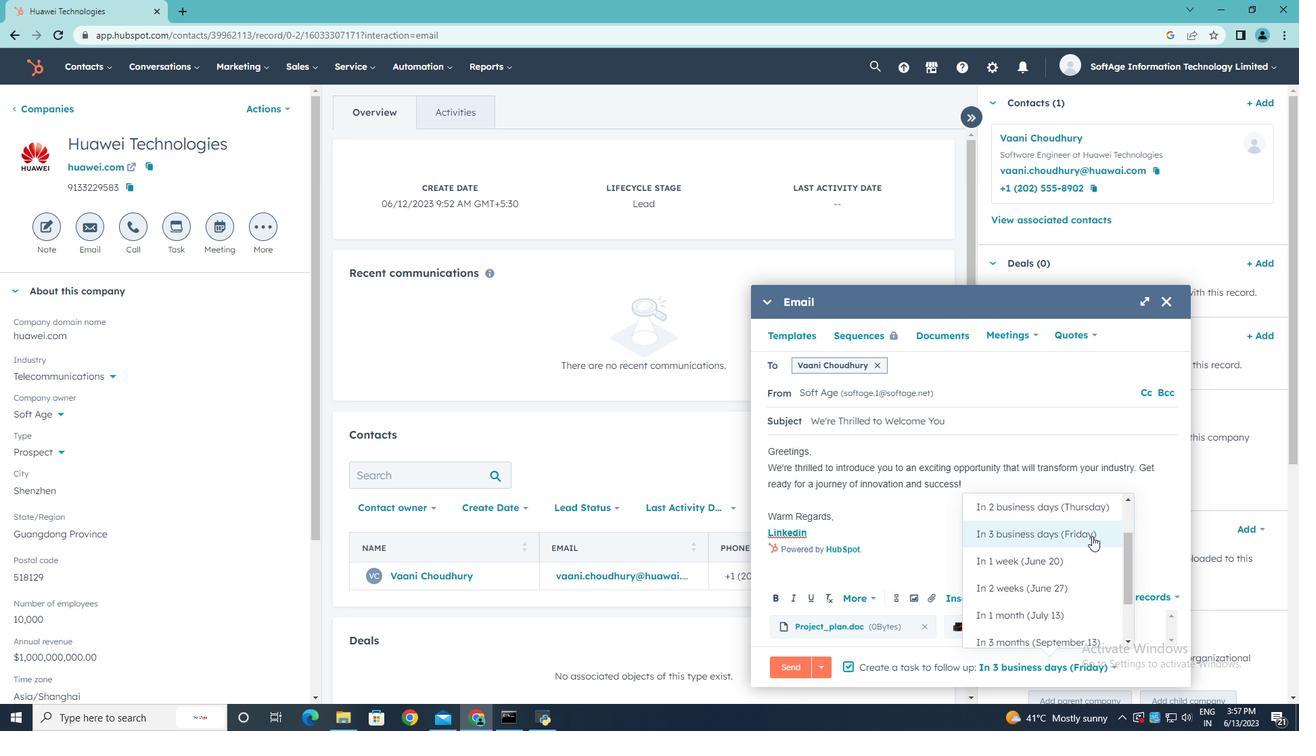 
Action: Mouse moved to (793, 664)
Screenshot: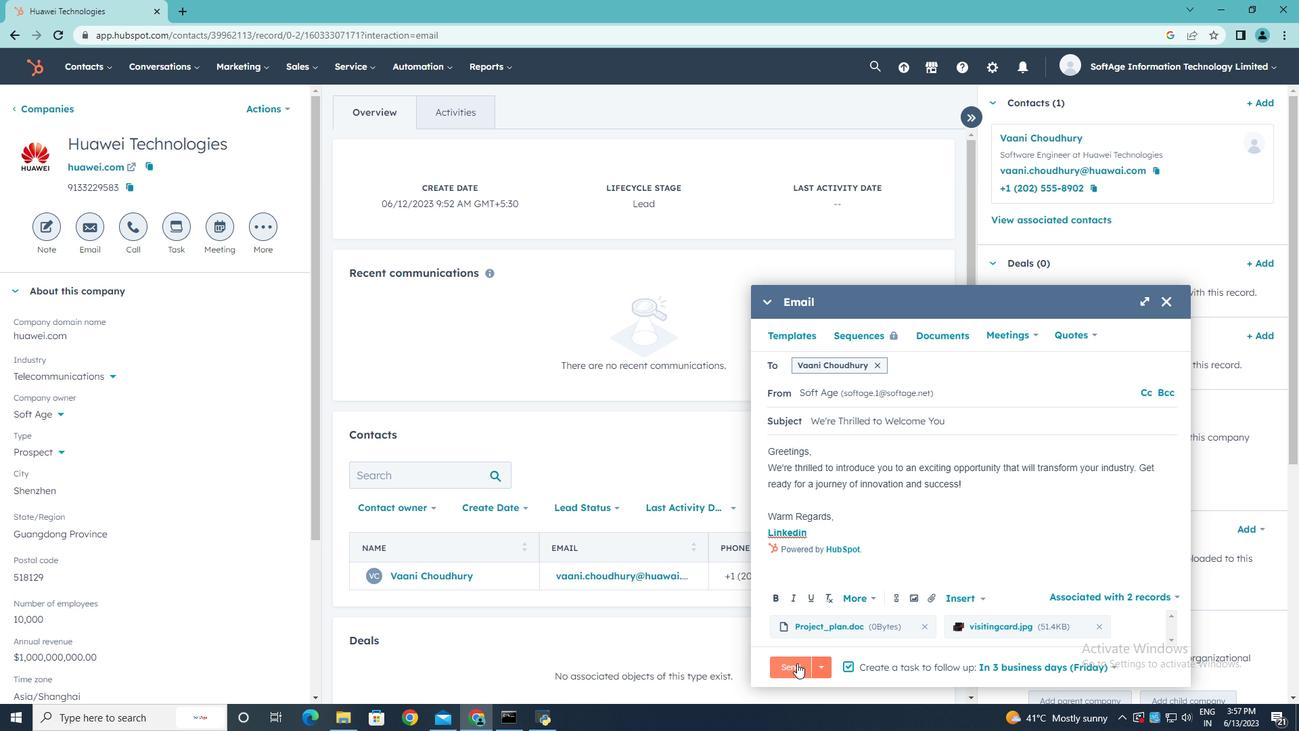 
Action: Mouse pressed left at (793, 664)
Screenshot: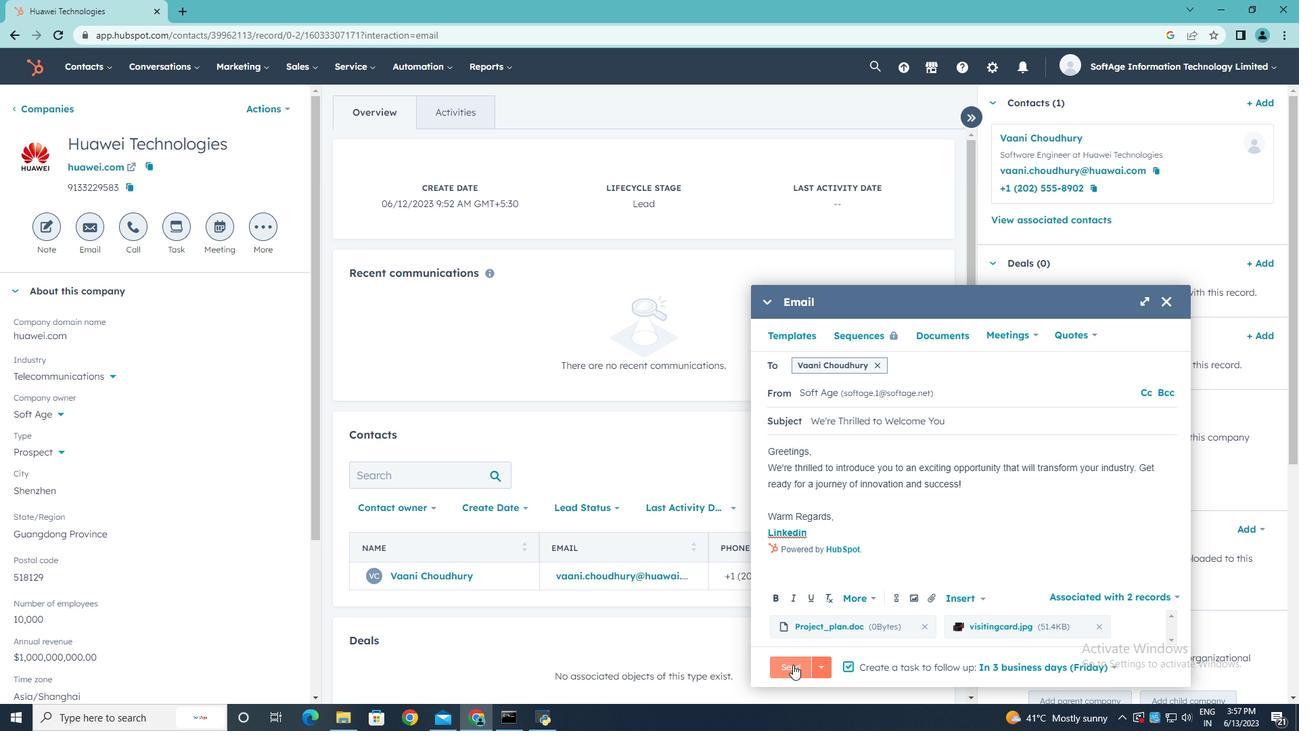 
